 Task: For heading  Tahoma with underline.  font size for heading20,  'Change the font style of data to'Arial.  and font size to 12,  Change the alignment of both headline & data to Align left.  In the sheet  Expense Monitoring Sheet
Action: Mouse moved to (52, 127)
Screenshot: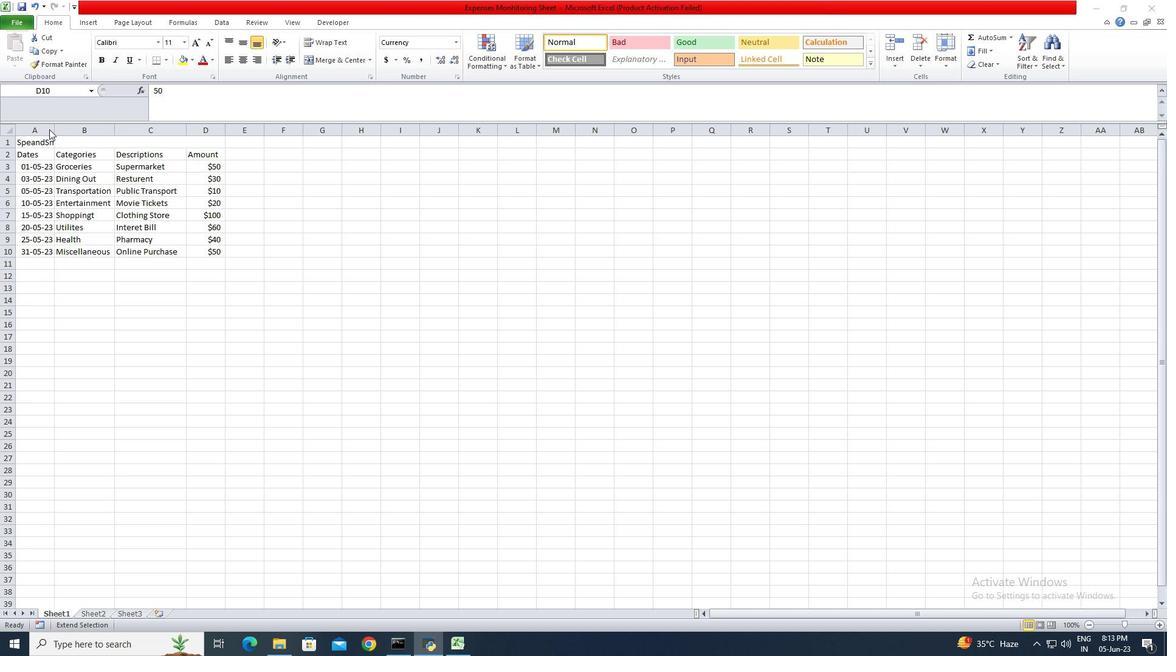
Action: Mouse pressed left at (52, 127)
Screenshot: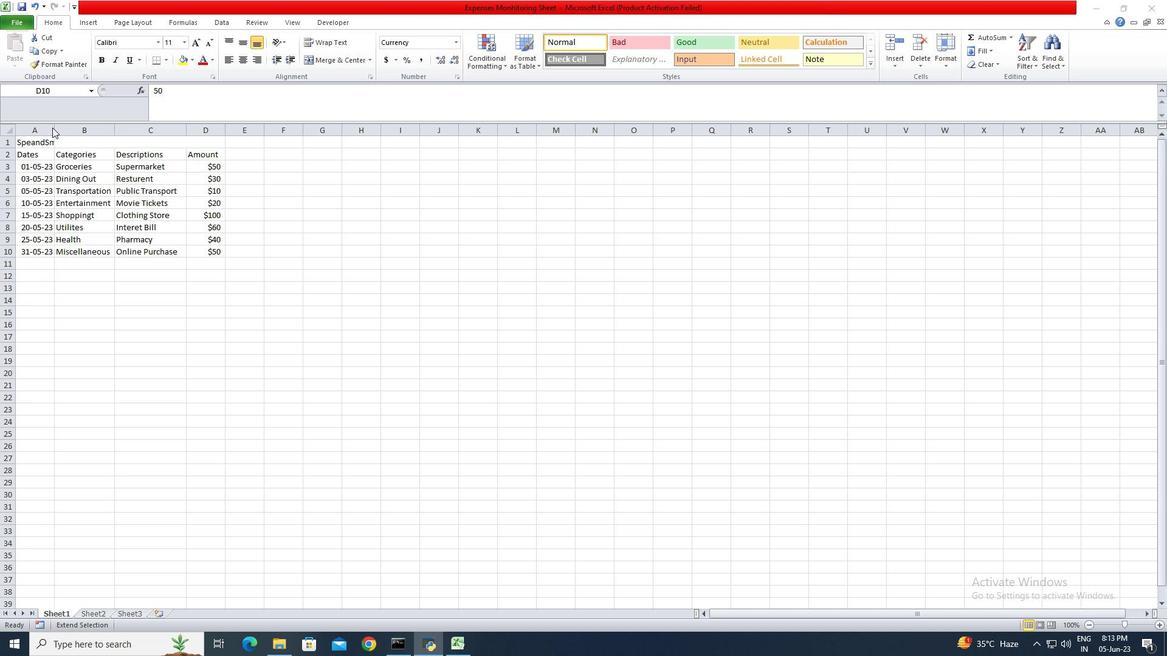 
Action: Mouse pressed left at (52, 127)
Screenshot: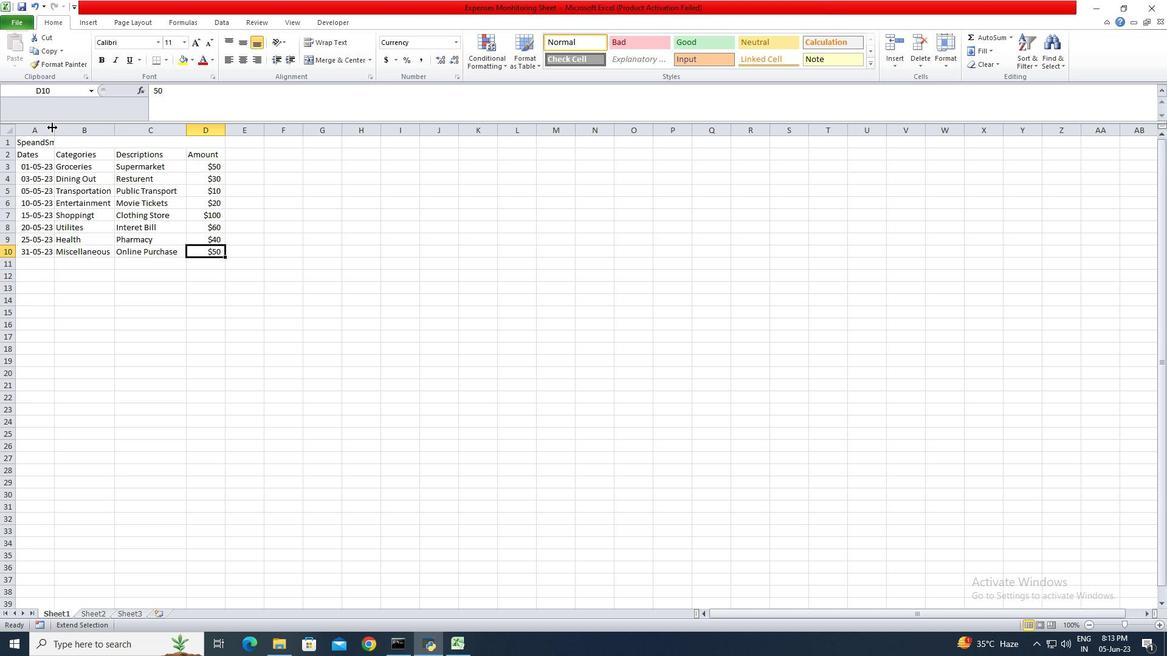 
Action: Mouse moved to (50, 143)
Screenshot: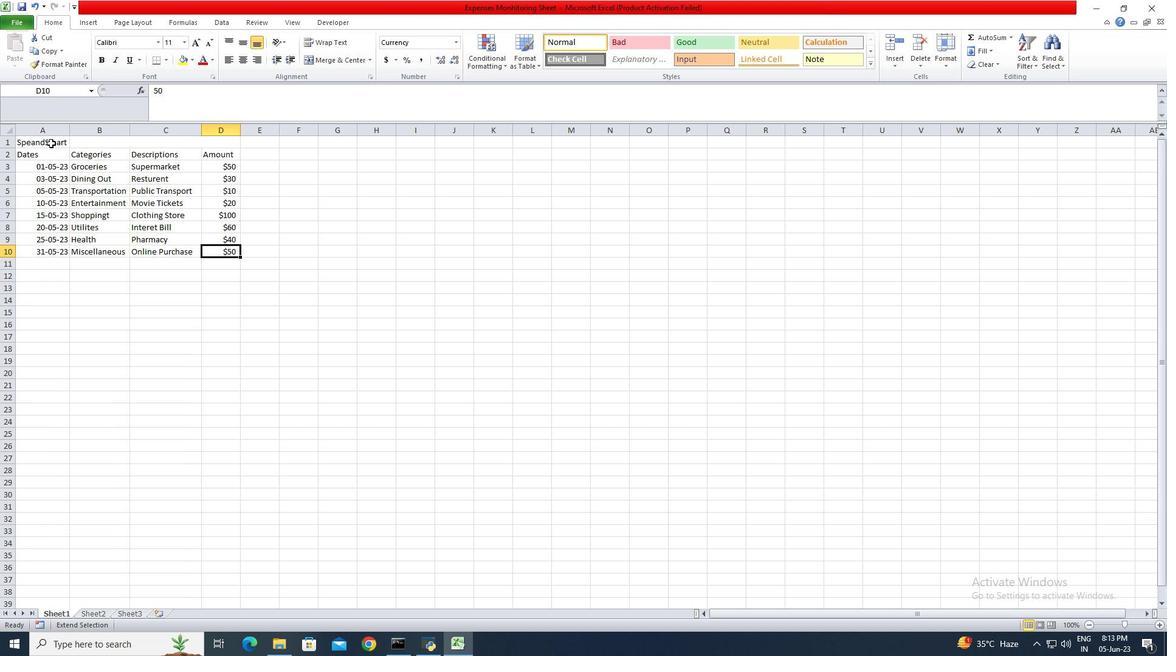 
Action: Mouse pressed left at (50, 143)
Screenshot: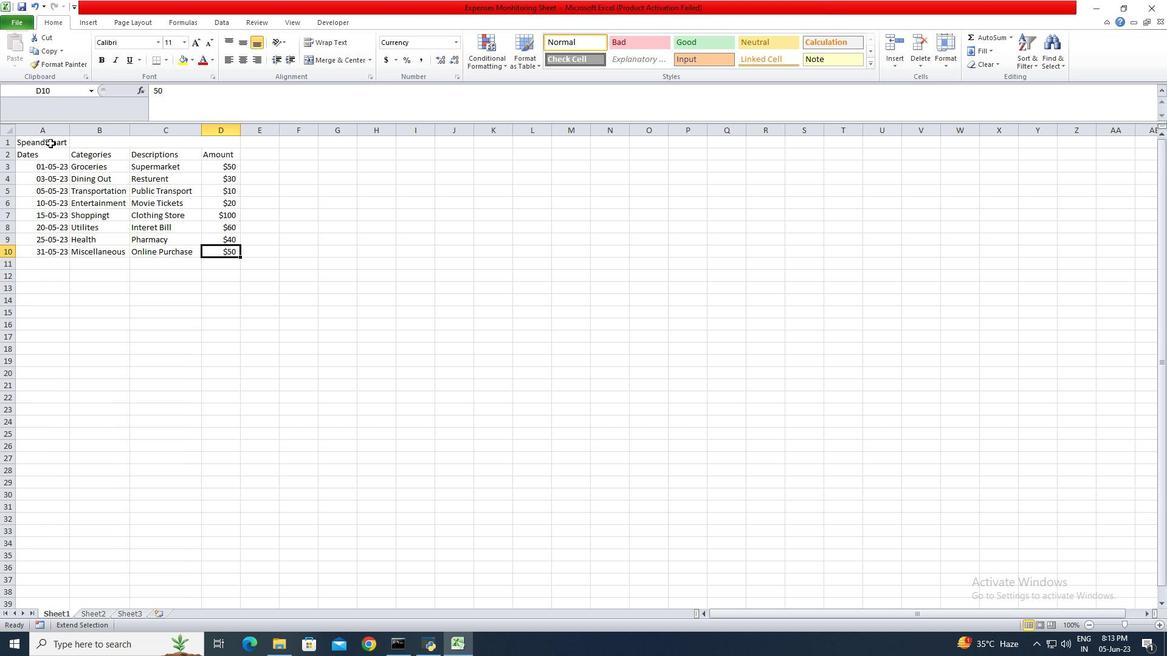 
Action: Mouse moved to (153, 321)
Screenshot: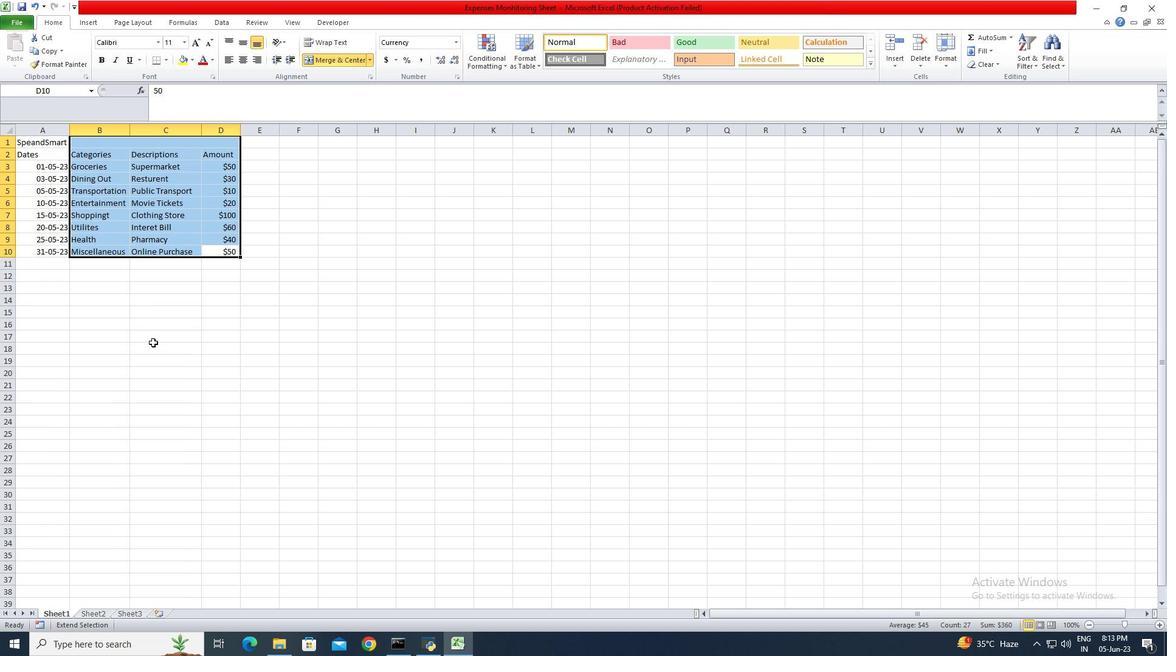 
Action: Mouse pressed left at (157, 360)
Screenshot: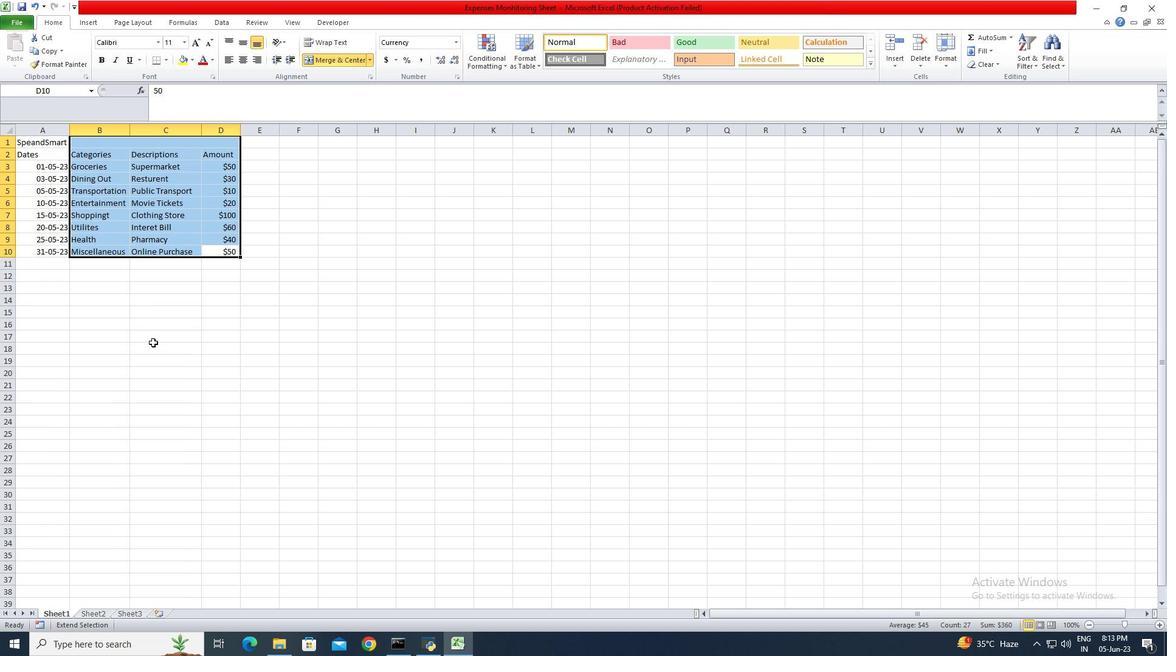 
Action: Mouse moved to (71, 352)
Screenshot: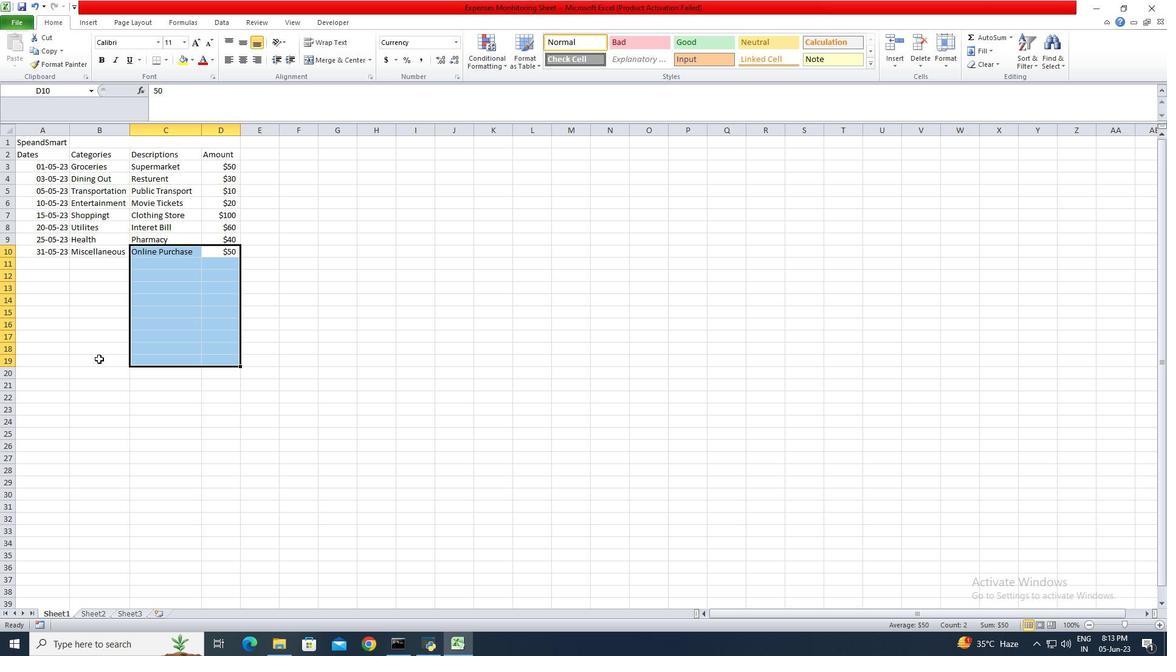 
Action: Mouse pressed left at (71, 352)
Screenshot: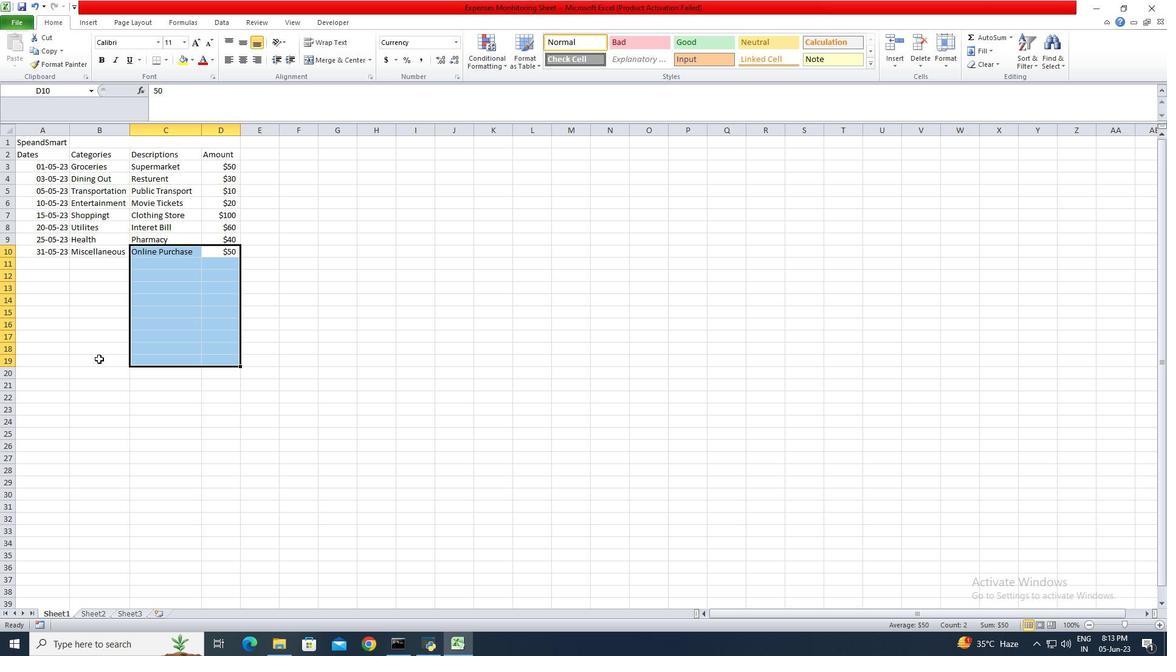 
Action: Mouse moved to (48, 141)
Screenshot: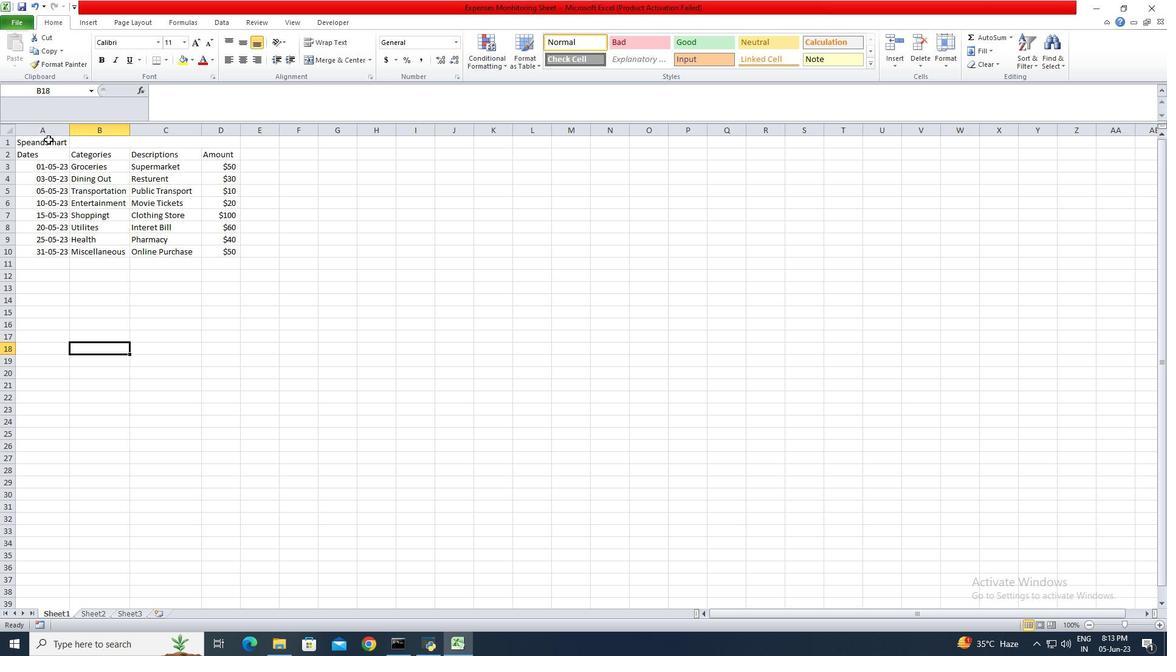 
Action: Mouse pressed left at (48, 141)
Screenshot: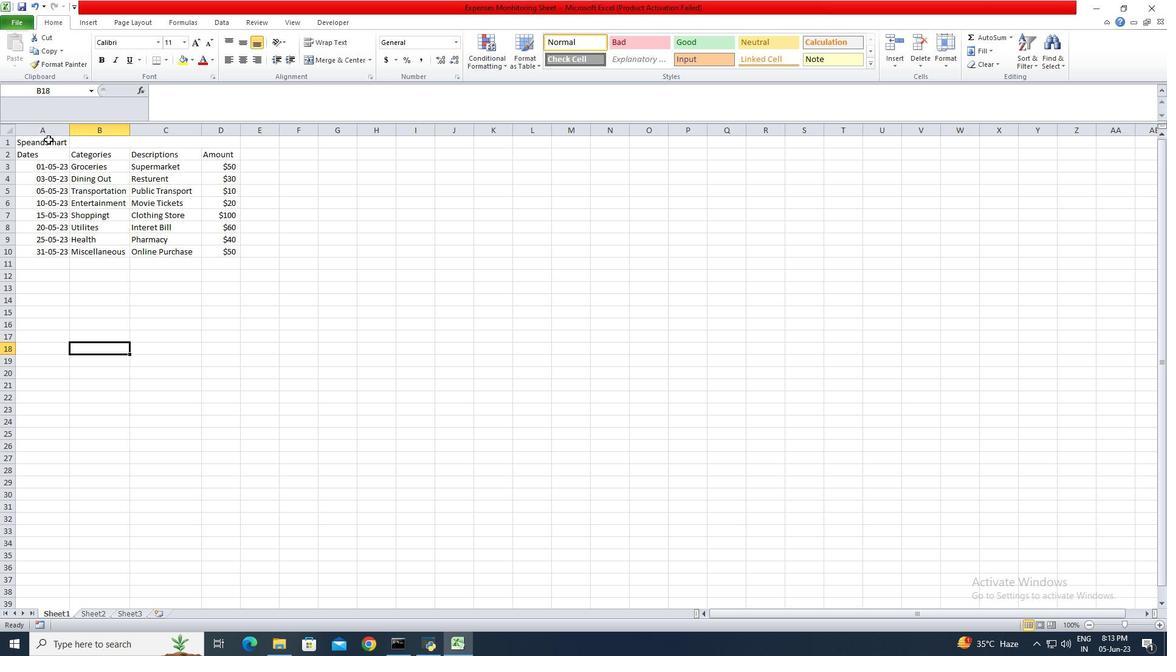 
Action: Mouse moved to (347, 61)
Screenshot: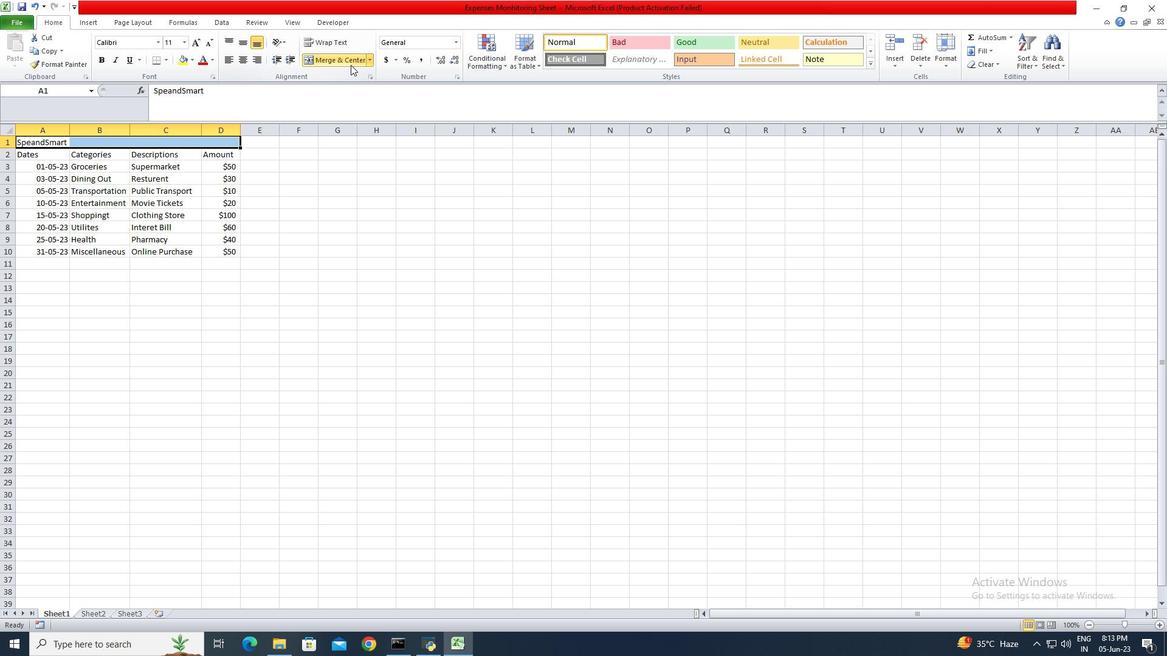 
Action: Mouse pressed left at (347, 61)
Screenshot: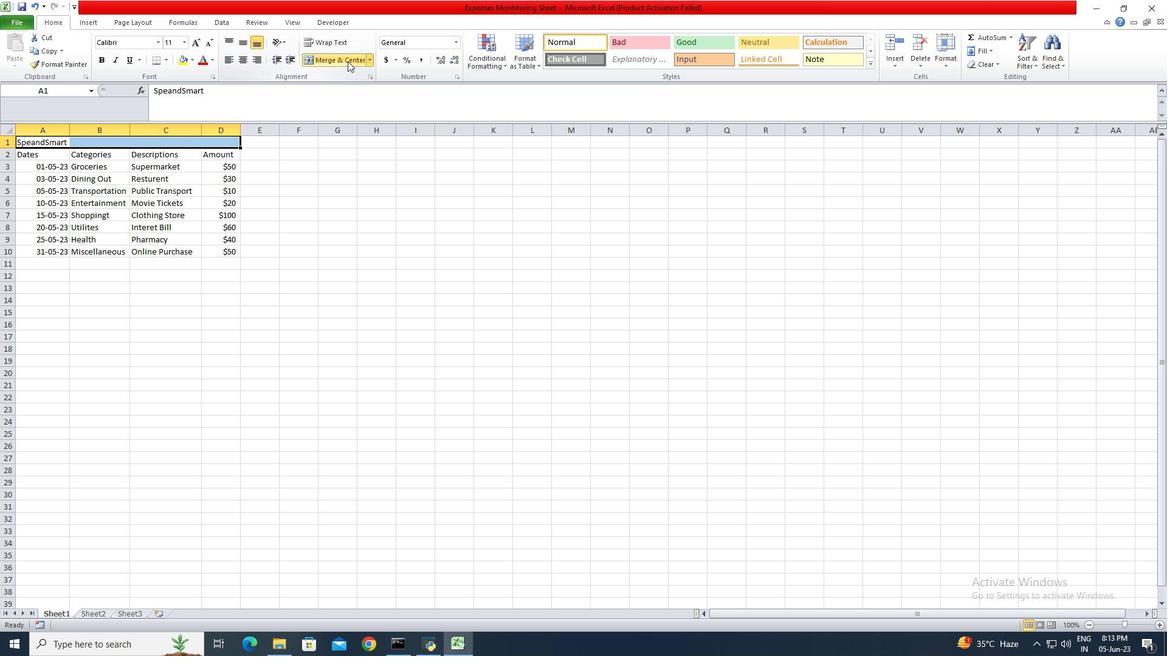 
Action: Mouse moved to (156, 40)
Screenshot: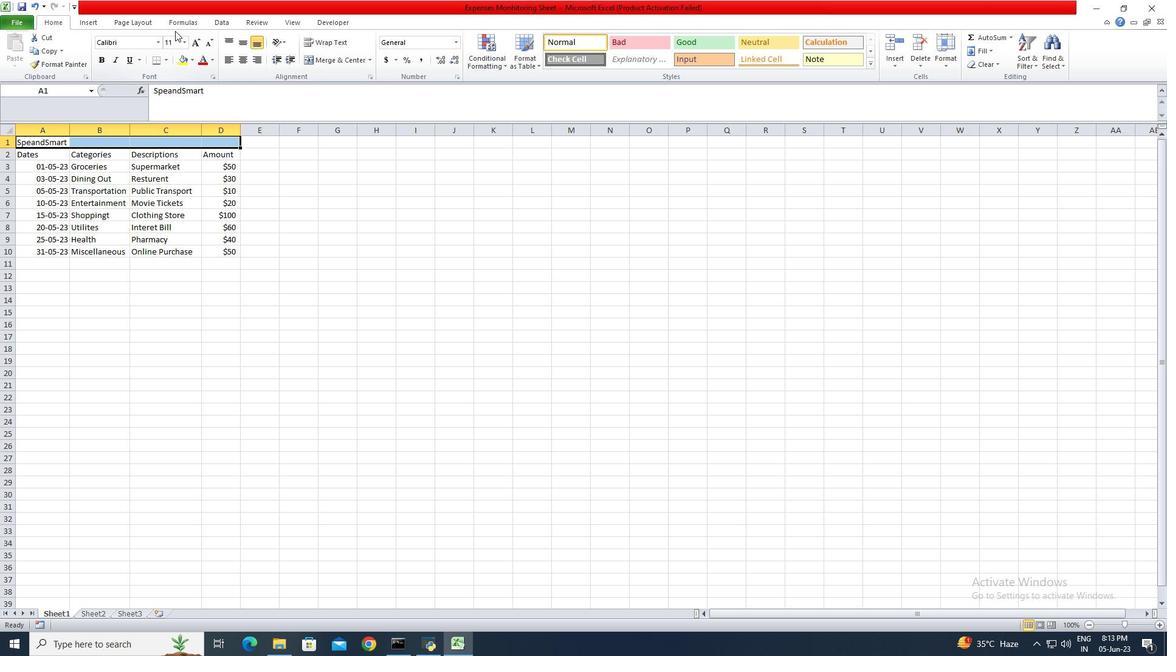 
Action: Mouse pressed left at (156, 40)
Screenshot: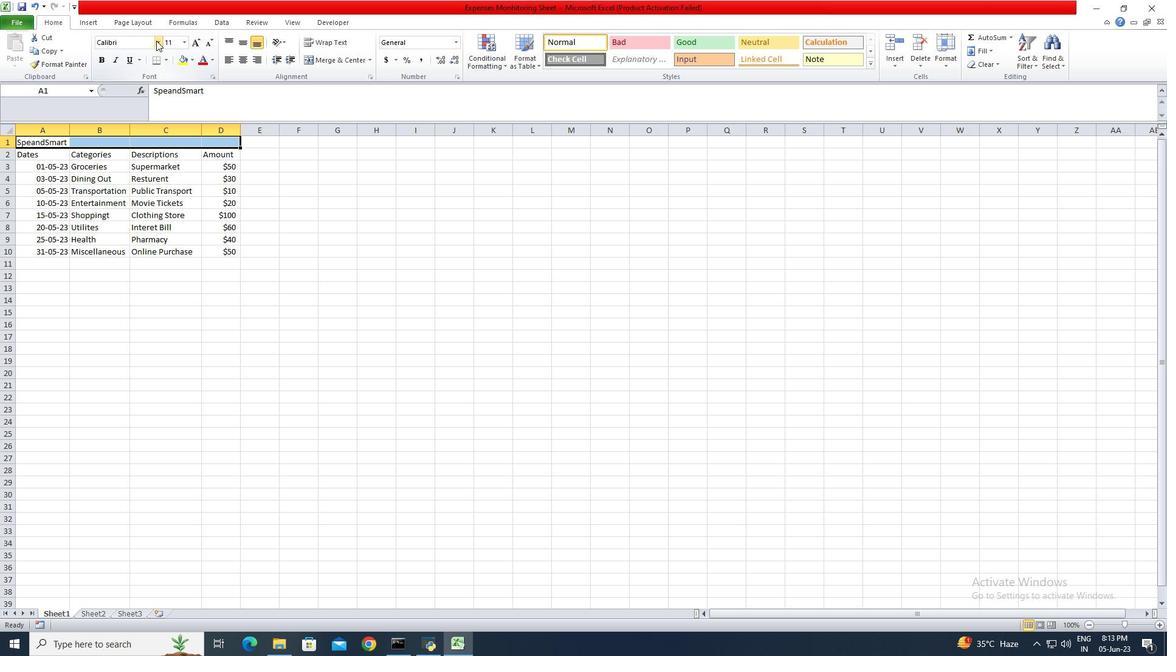 
Action: Mouse moved to (258, 91)
Screenshot: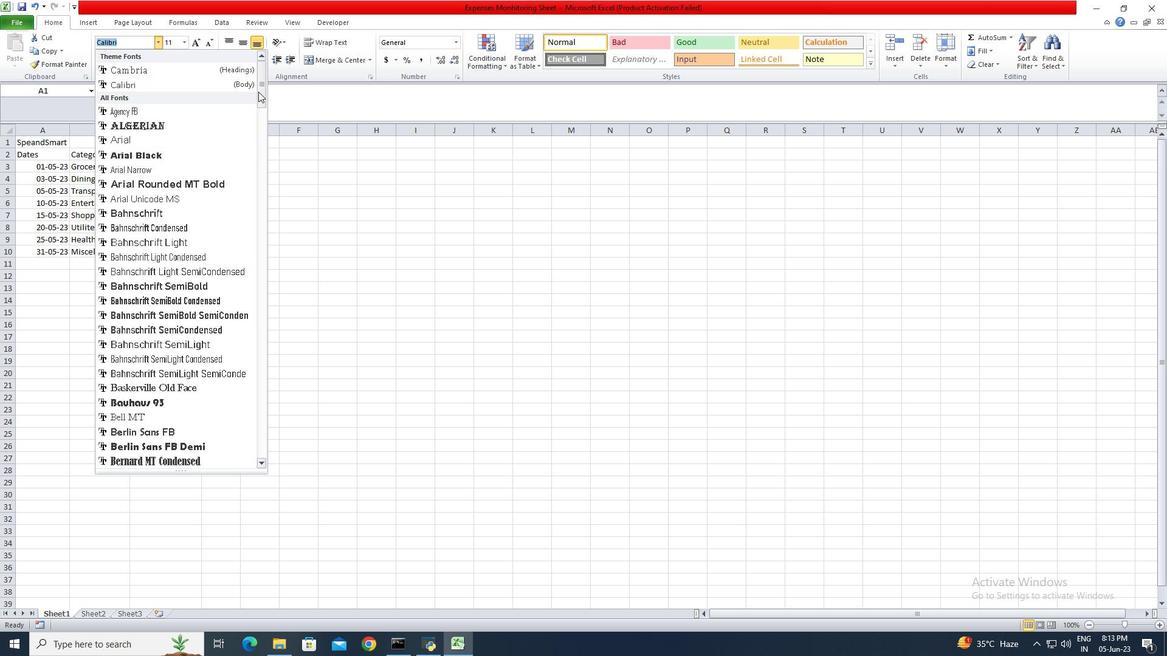 
Action: Mouse pressed left at (258, 91)
Screenshot: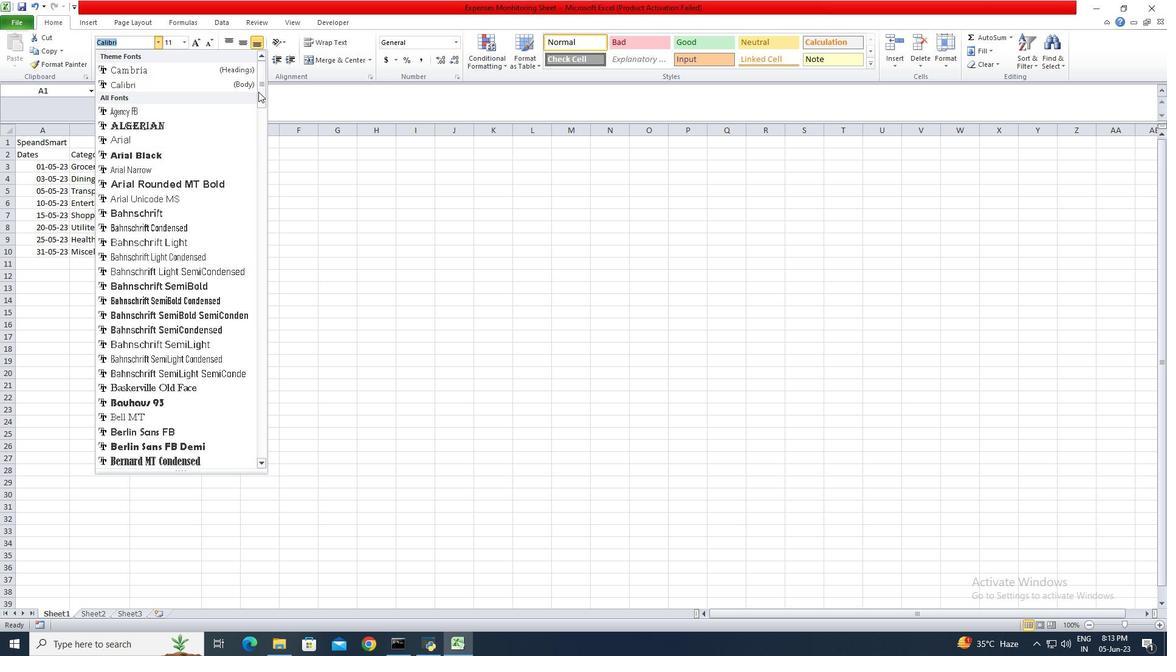 
Action: Mouse moved to (130, 203)
Screenshot: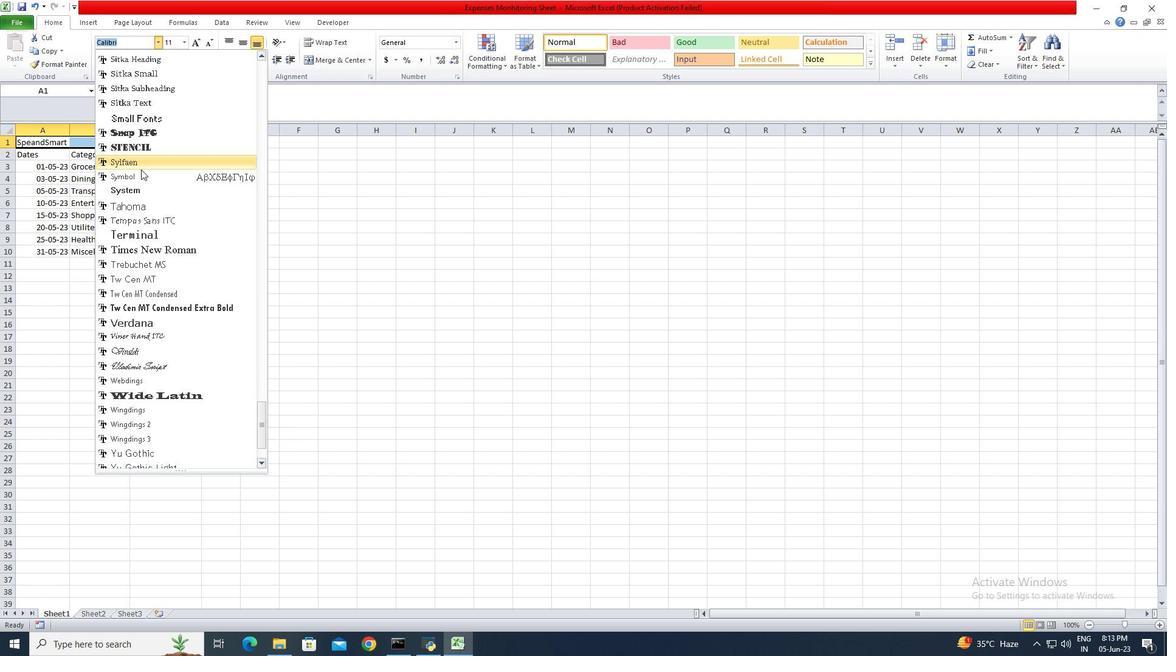 
Action: Mouse pressed left at (130, 203)
Screenshot: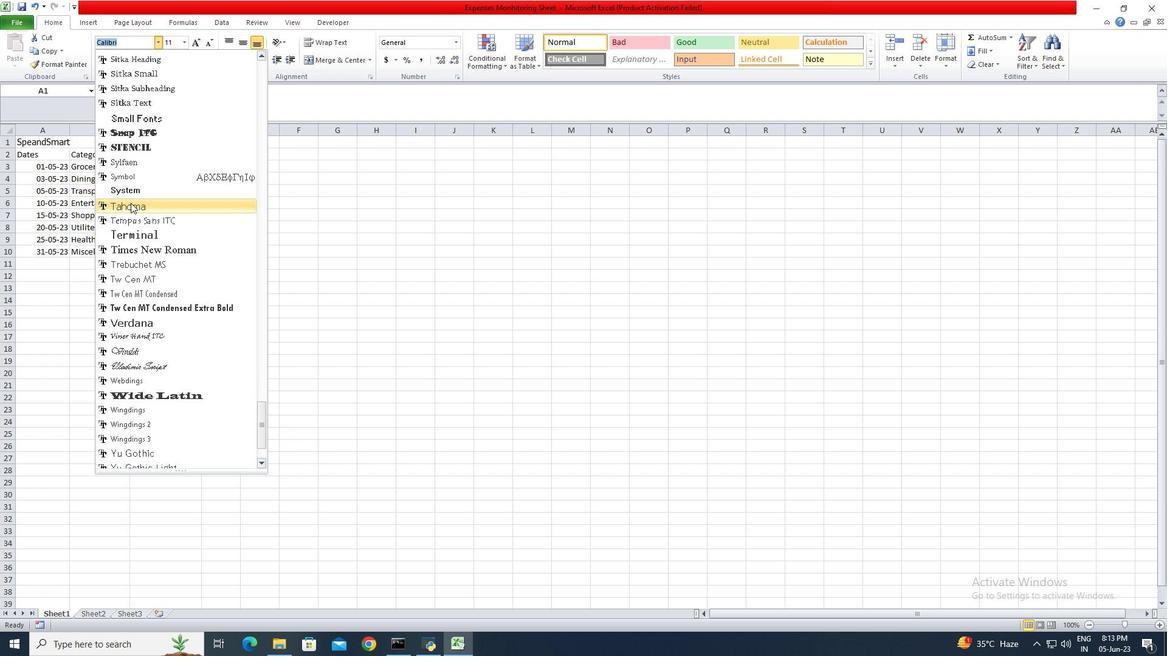 
Action: Mouse moved to (136, 59)
Screenshot: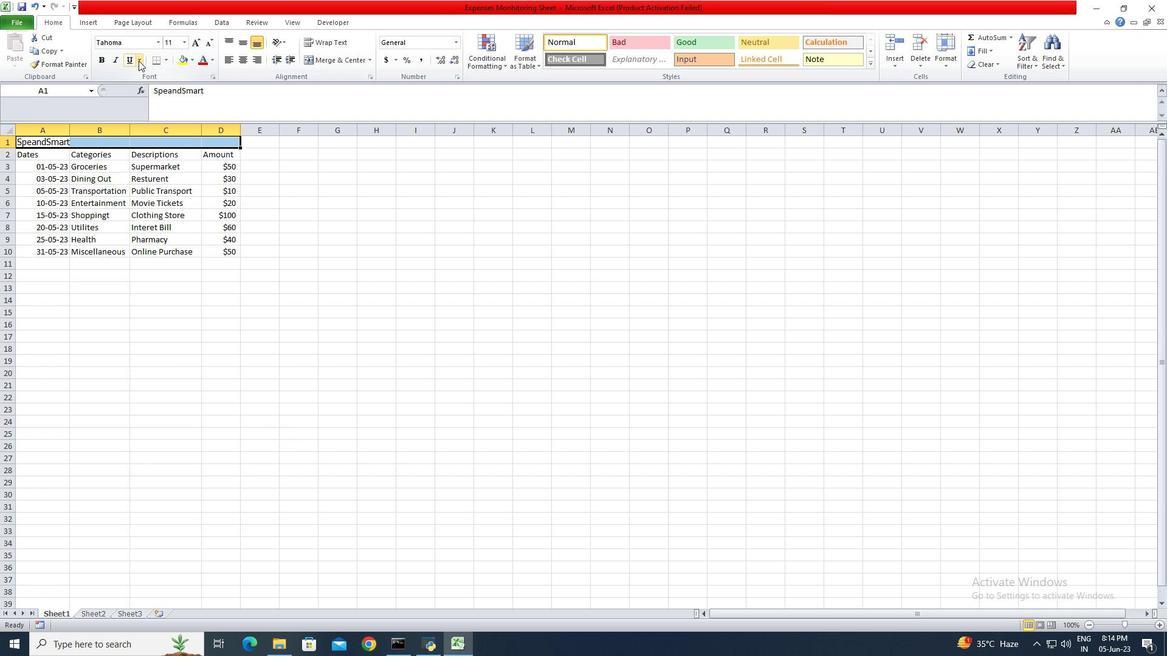 
Action: Mouse pressed left at (136, 59)
Screenshot: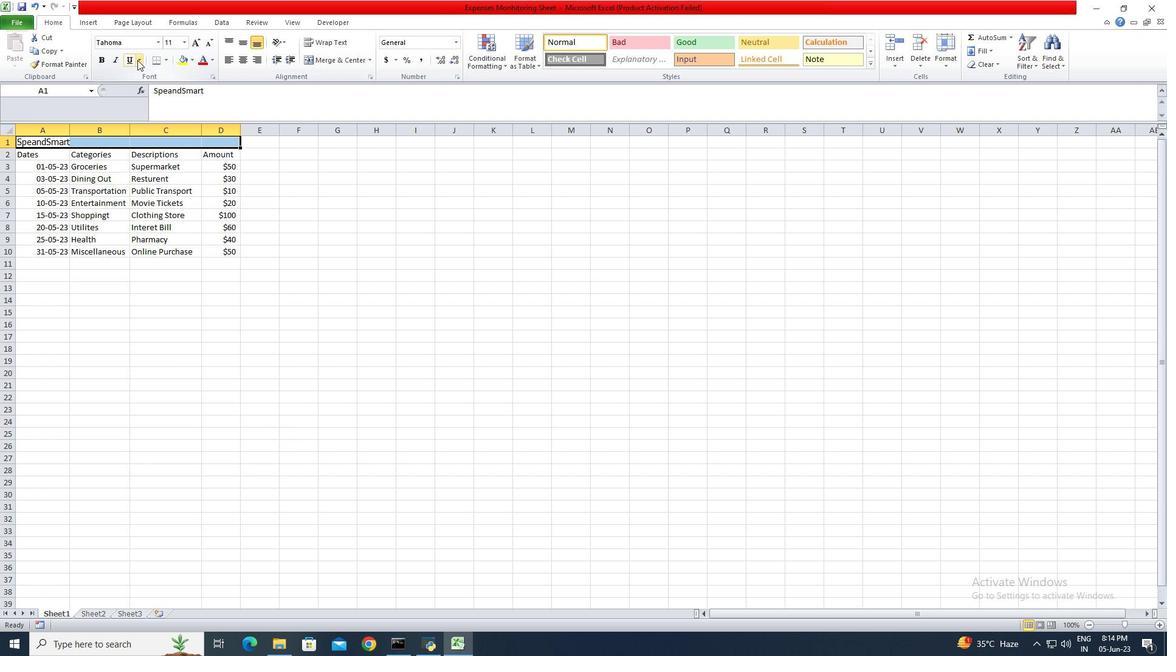 
Action: Mouse moved to (181, 40)
Screenshot: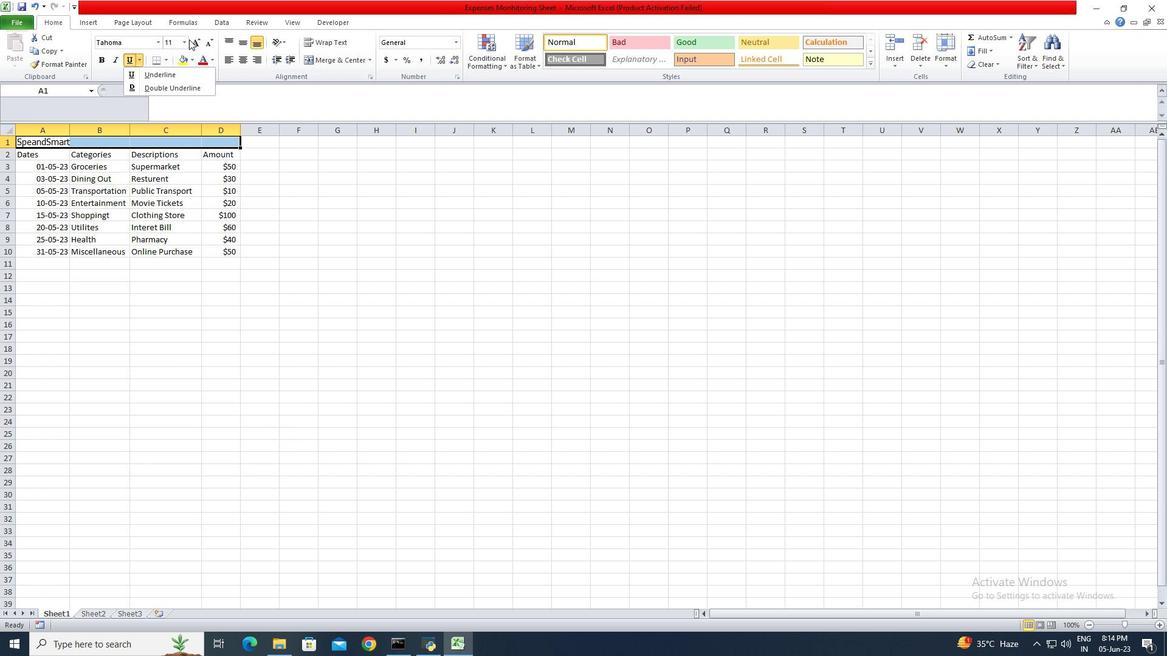 
Action: Mouse pressed left at (181, 40)
Screenshot: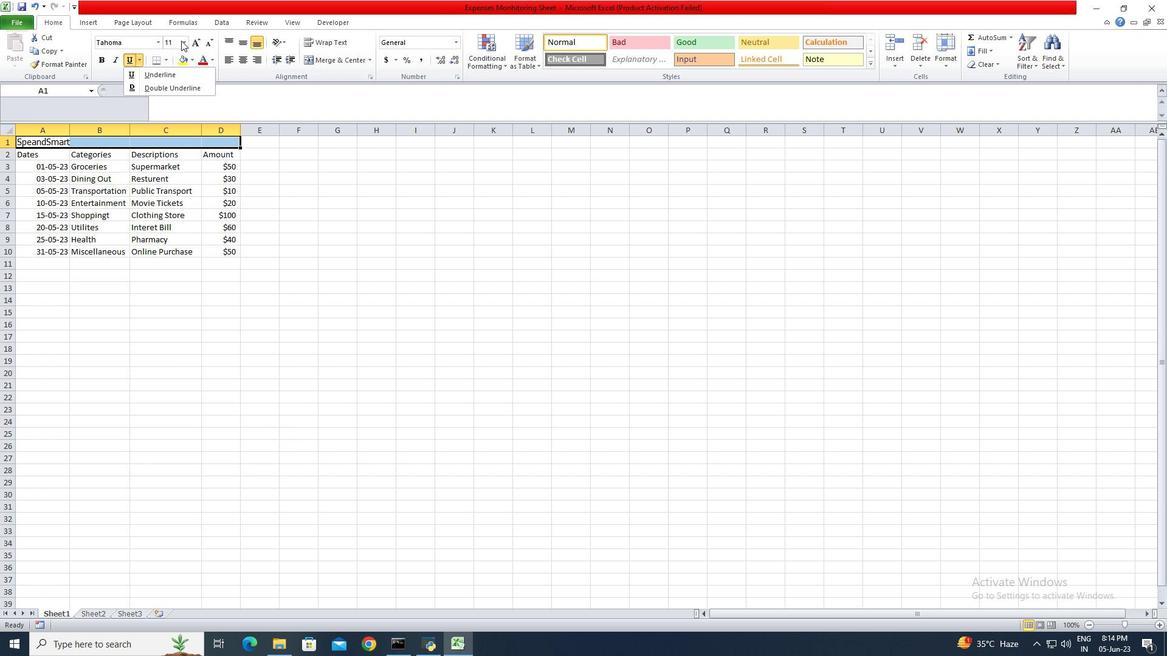 
Action: Mouse moved to (170, 139)
Screenshot: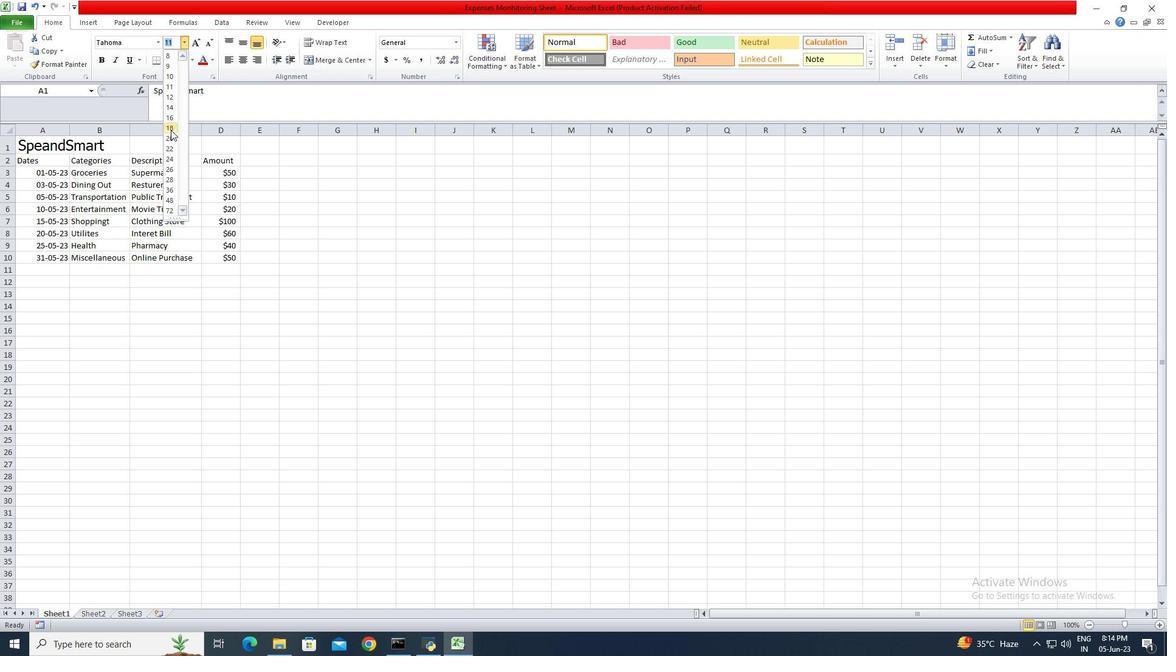 
Action: Mouse pressed left at (170, 139)
Screenshot: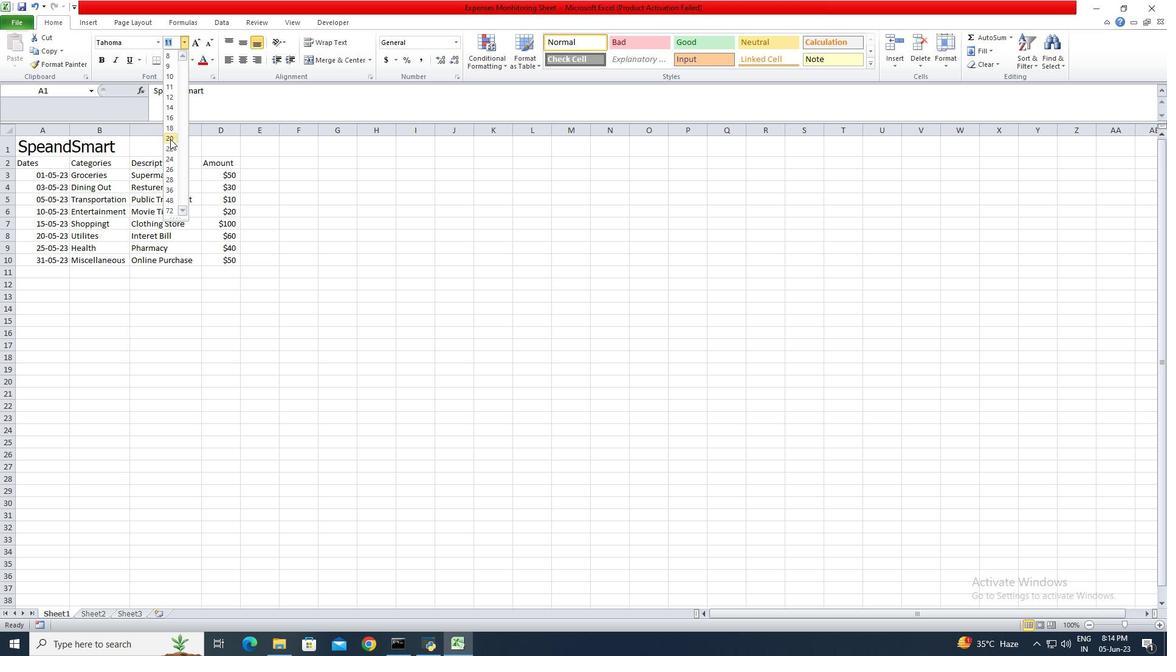 
Action: Mouse moved to (35, 164)
Screenshot: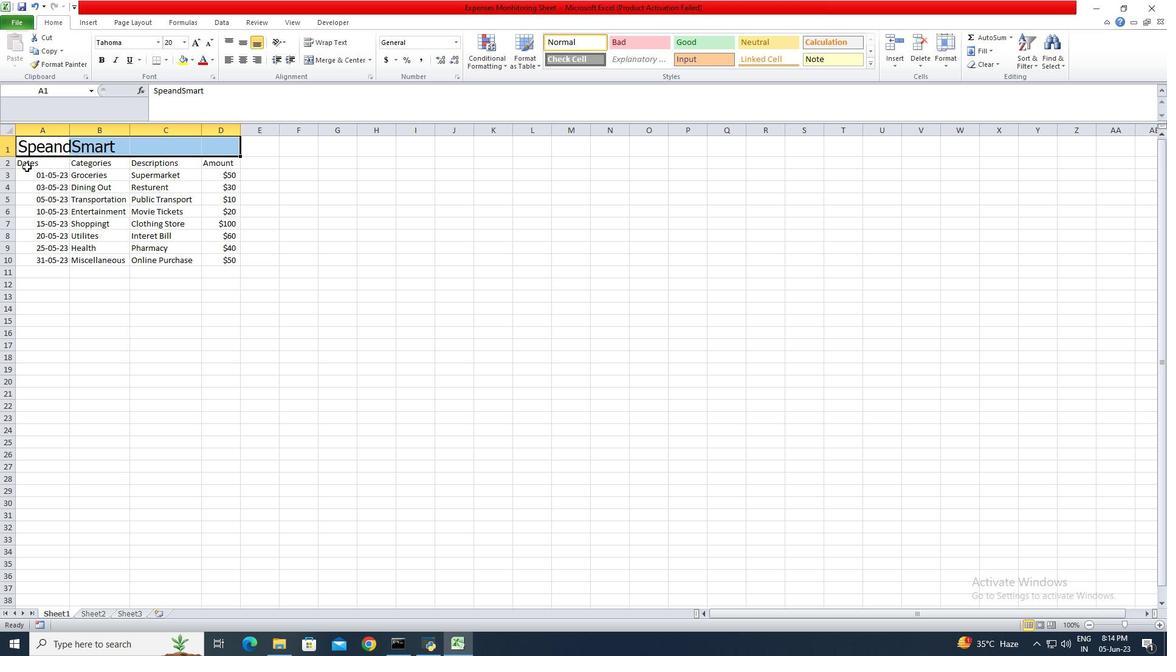 
Action: Mouse pressed left at (35, 164)
Screenshot: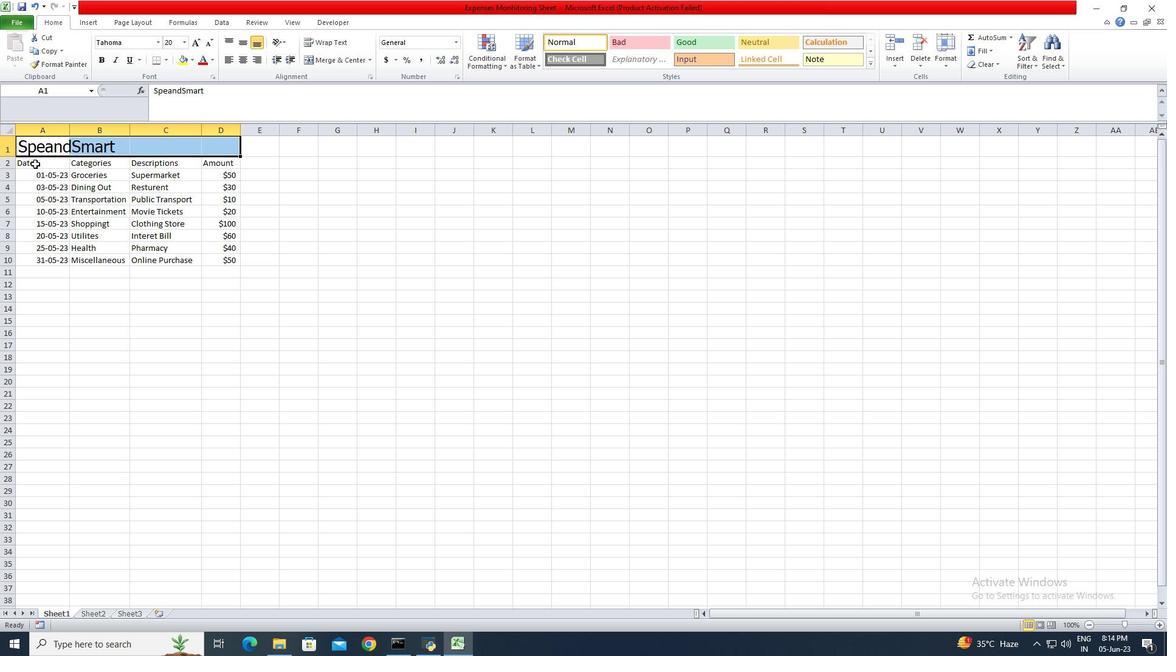 
Action: Mouse moved to (161, 40)
Screenshot: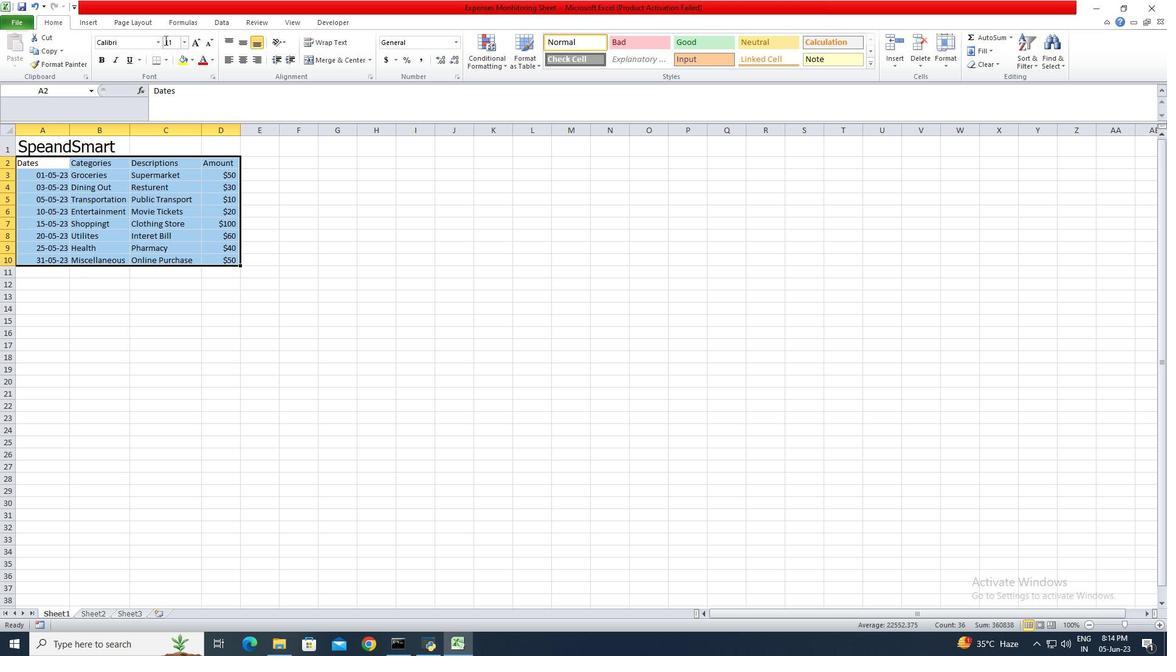 
Action: Mouse pressed left at (161, 40)
Screenshot: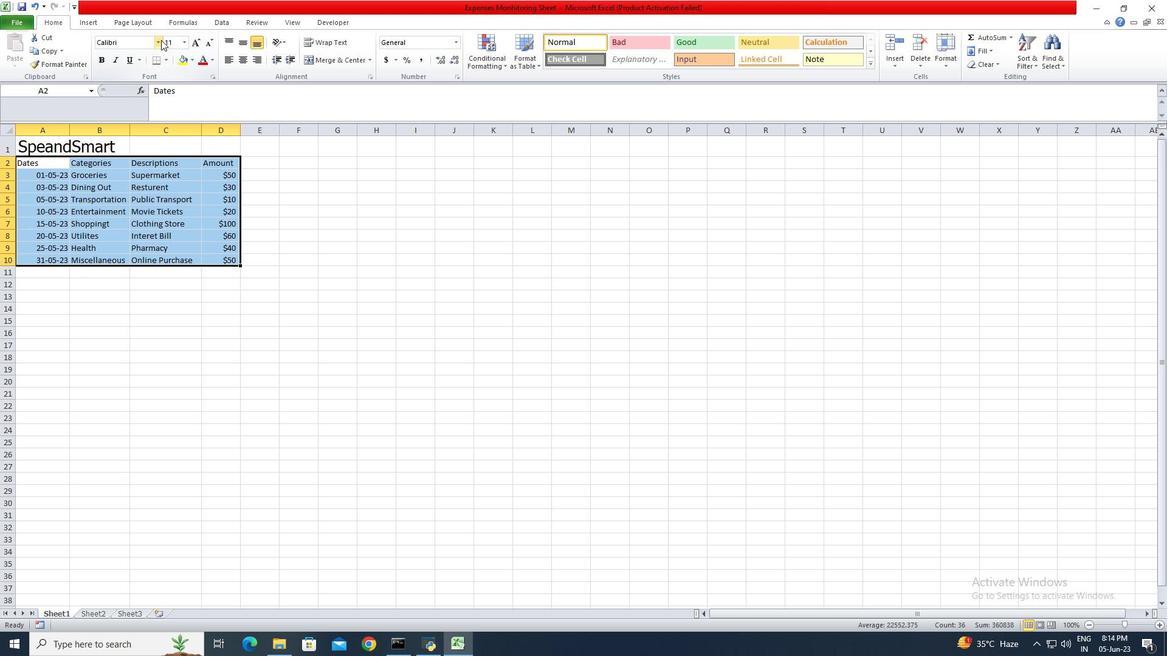 
Action: Mouse moved to (161, 136)
Screenshot: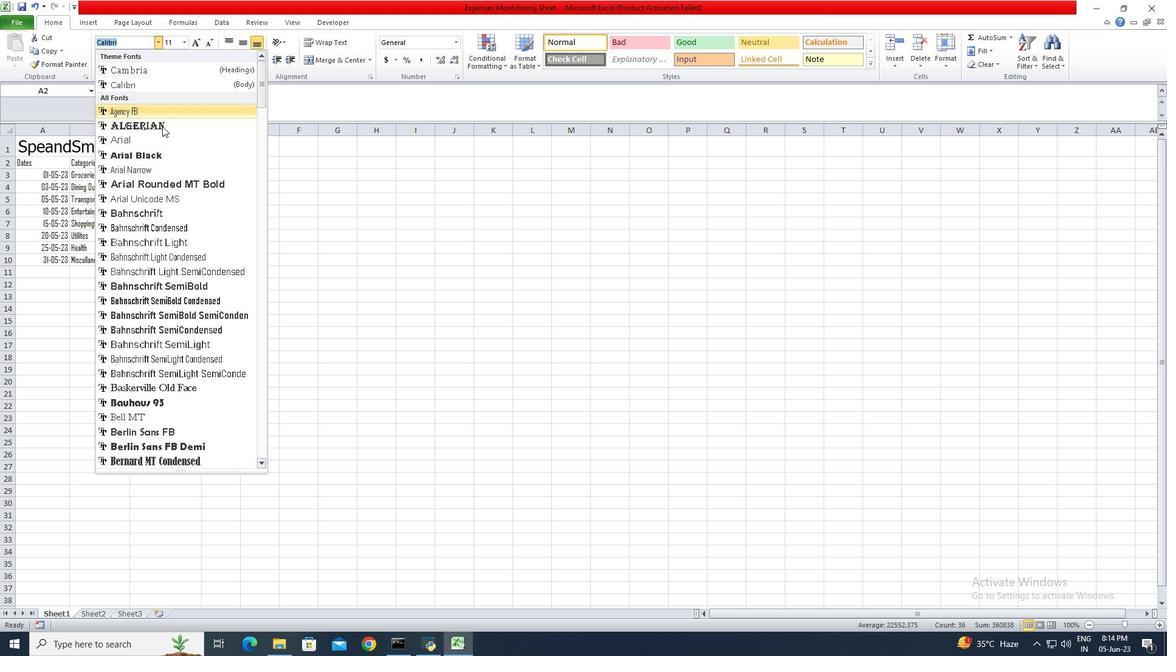
Action: Mouse pressed left at (161, 136)
Screenshot: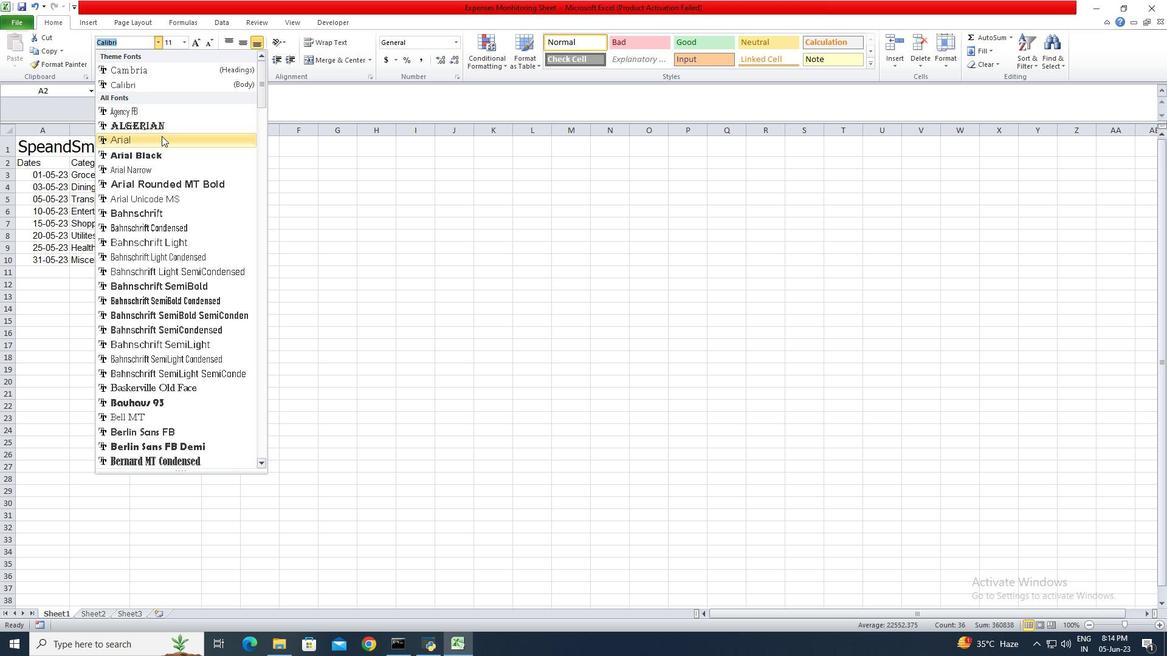 
Action: Mouse moved to (184, 40)
Screenshot: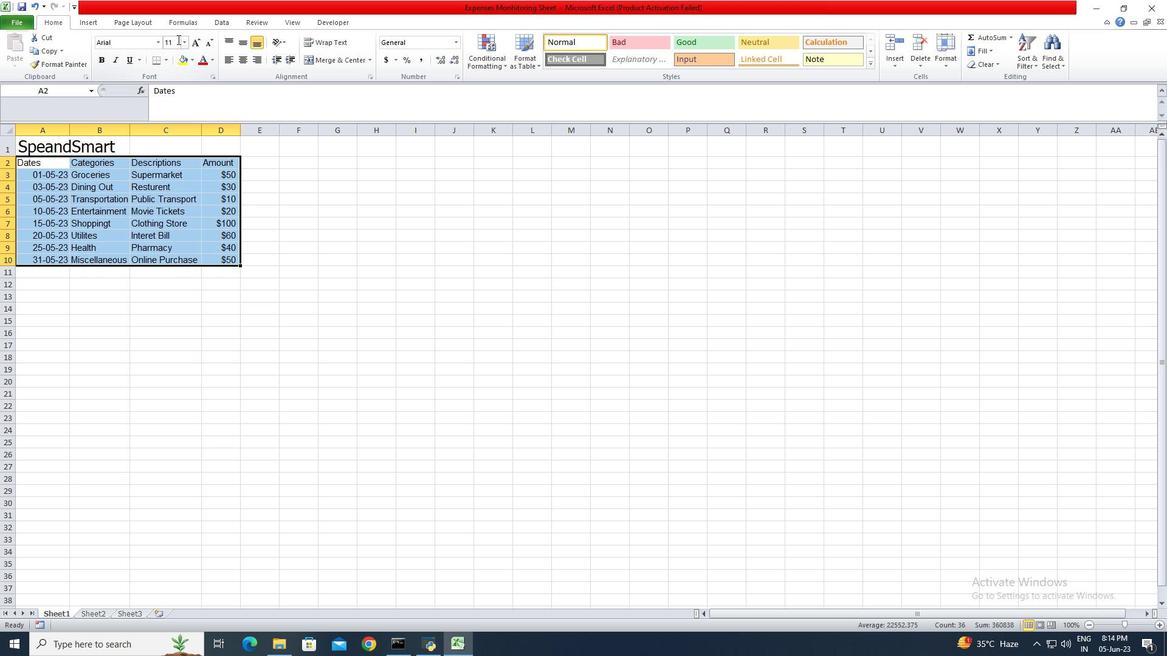 
Action: Mouse pressed left at (184, 40)
Screenshot: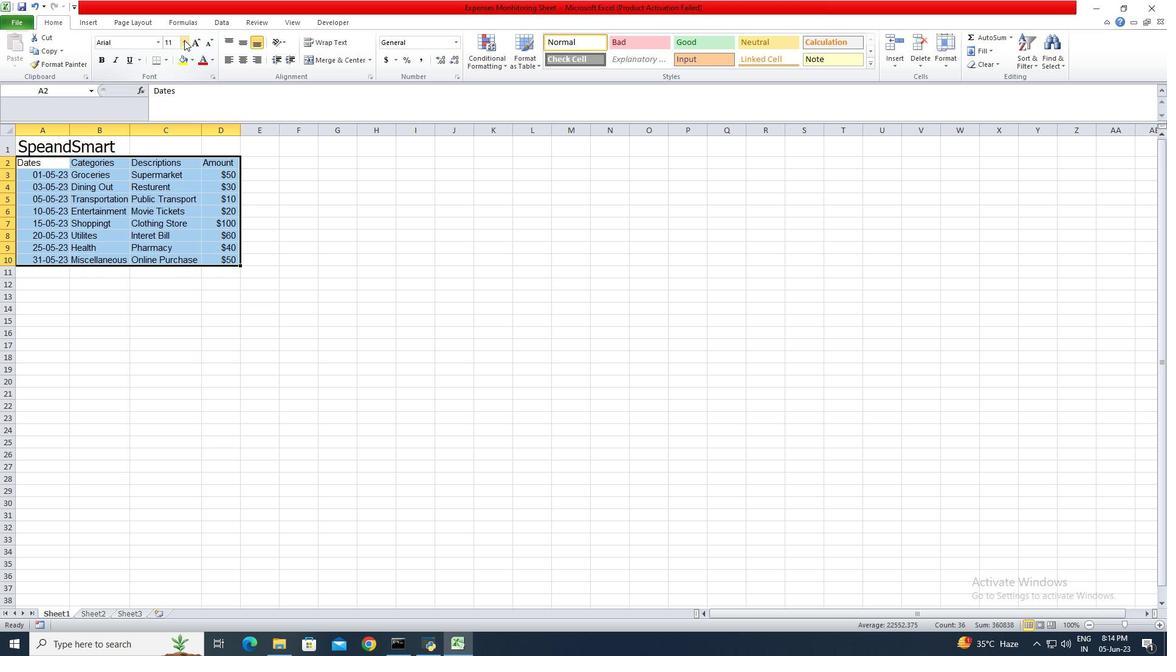 
Action: Mouse moved to (170, 96)
Screenshot: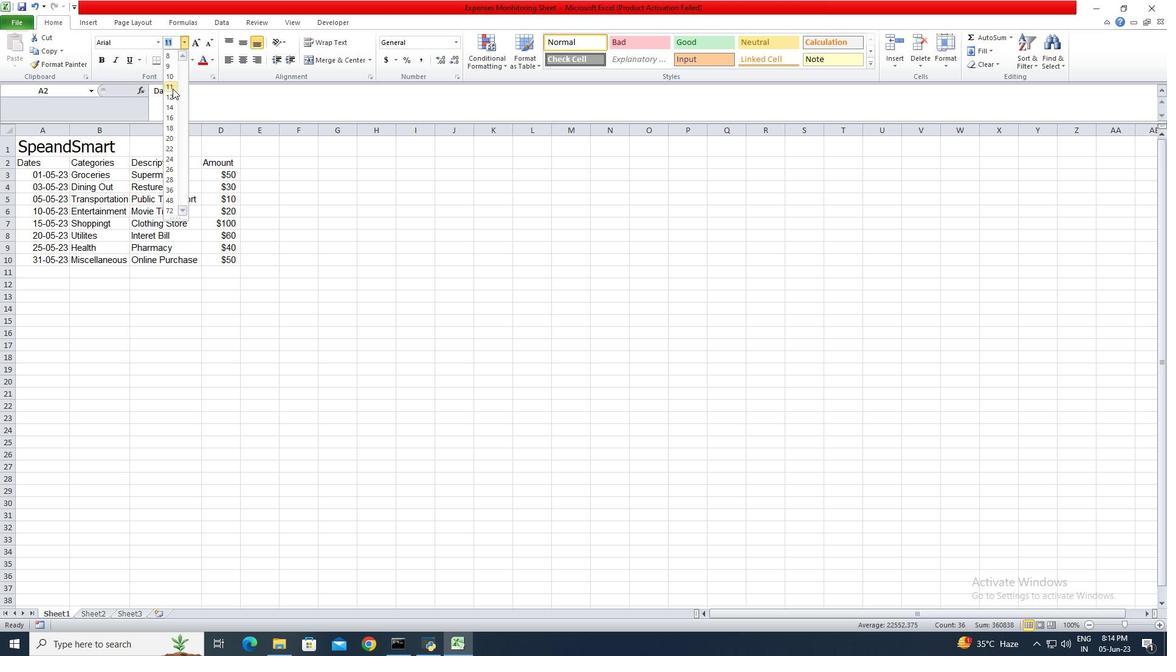 
Action: Mouse pressed left at (170, 96)
Screenshot: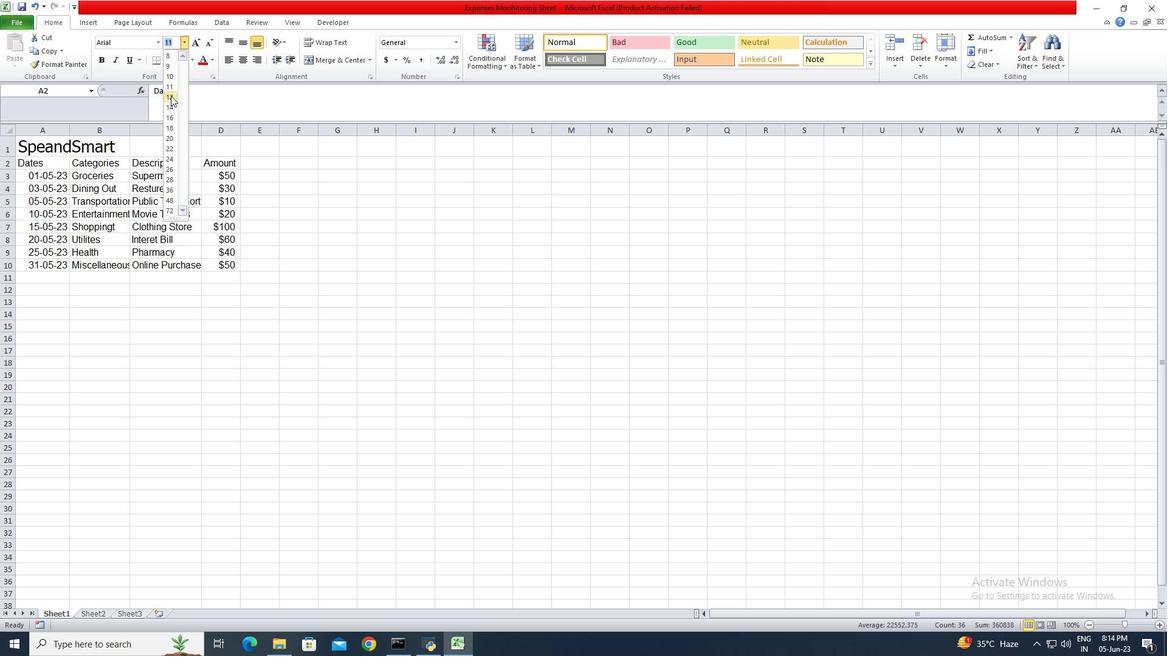 
Action: Mouse moved to (55, 139)
Screenshot: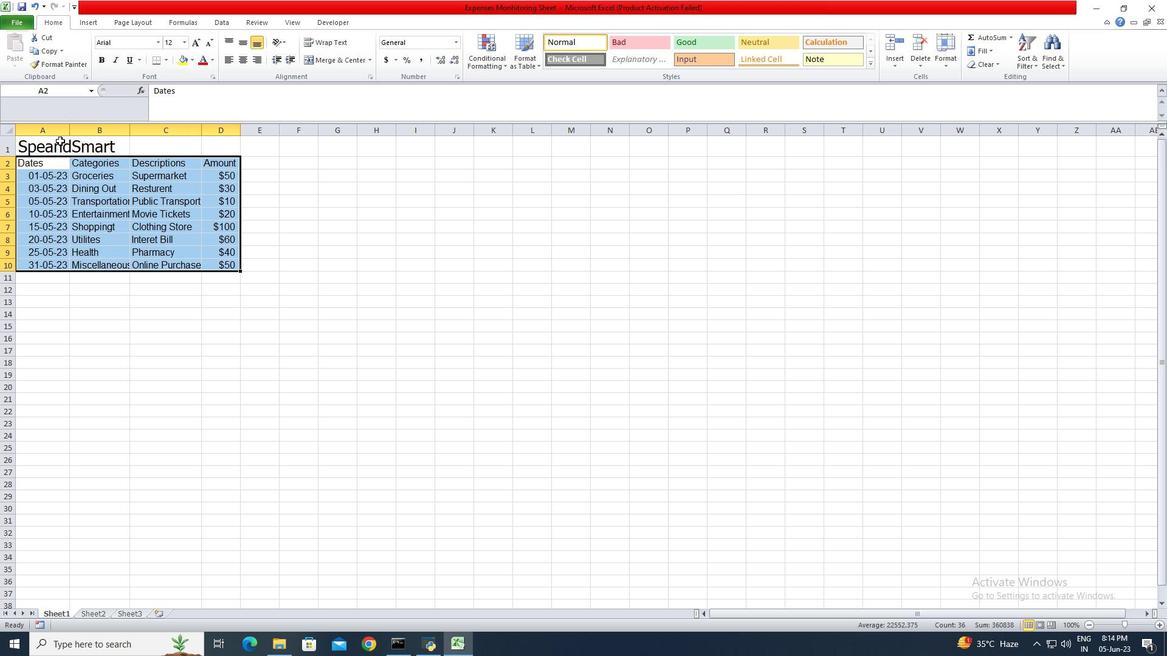 
Action: Mouse pressed left at (55, 139)
Screenshot: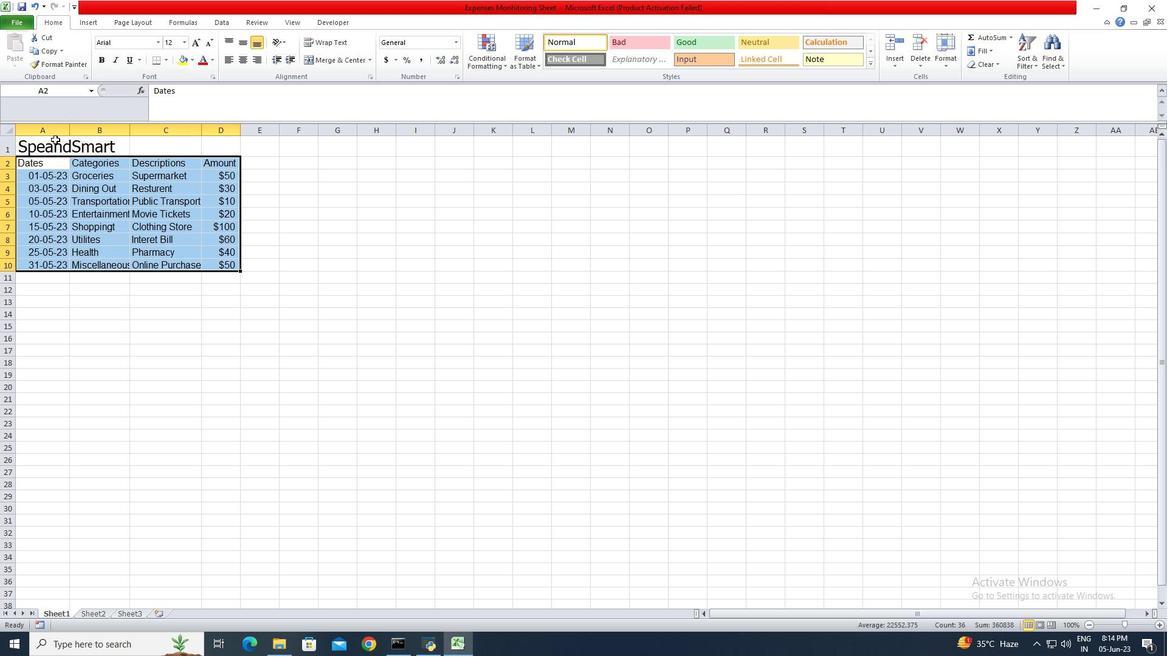 
Action: Mouse moved to (347, 55)
Screenshot: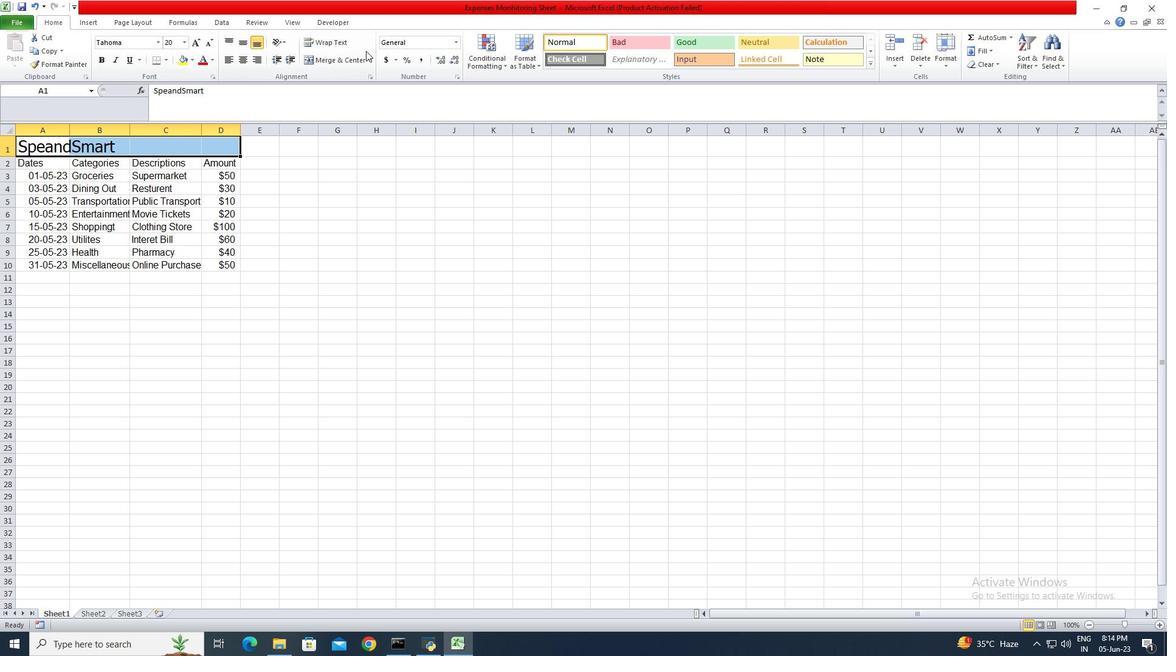 
Action: Mouse pressed left at (347, 55)
Screenshot: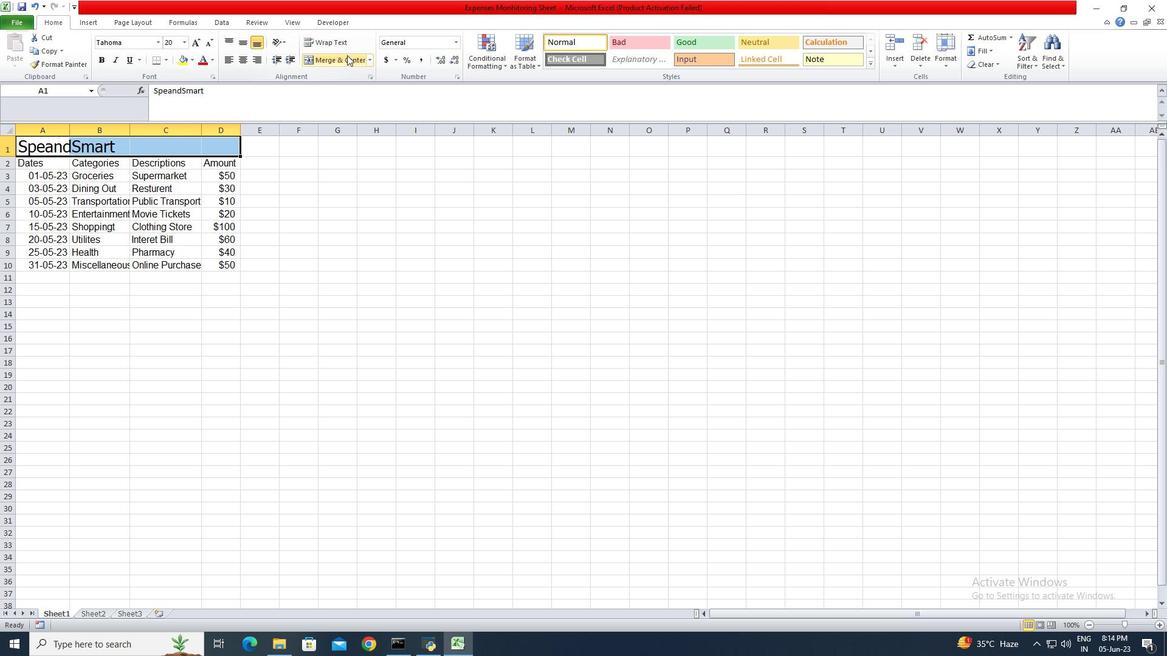 
Action: Mouse moved to (69, 128)
Screenshot: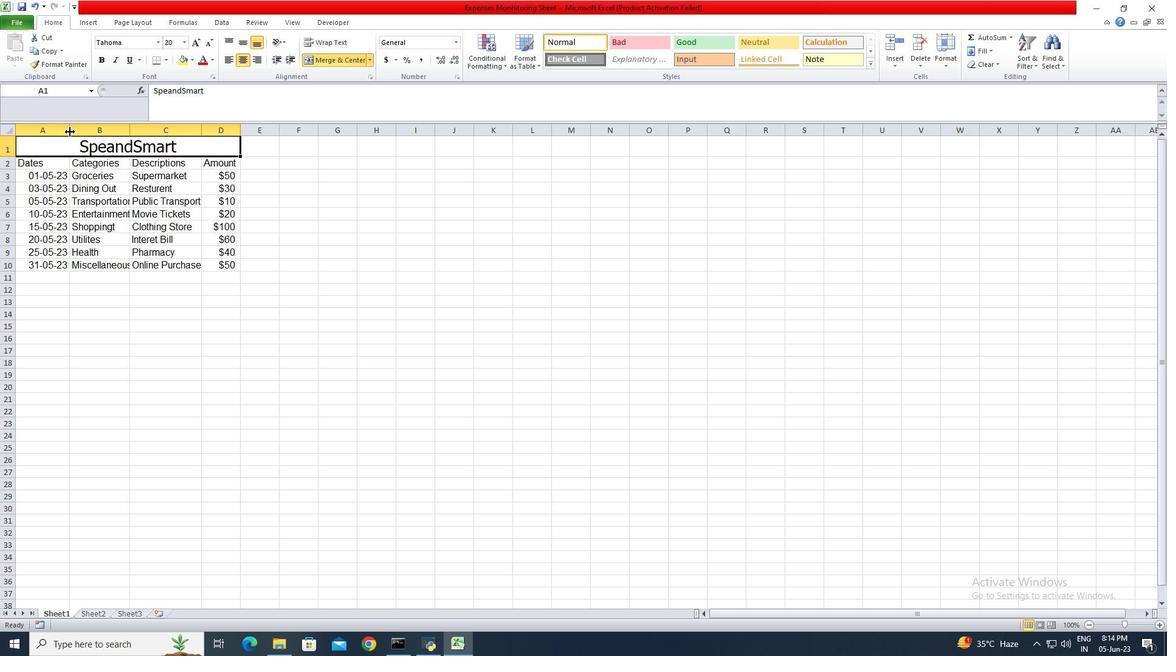 
Action: Mouse pressed left at (69, 128)
Screenshot: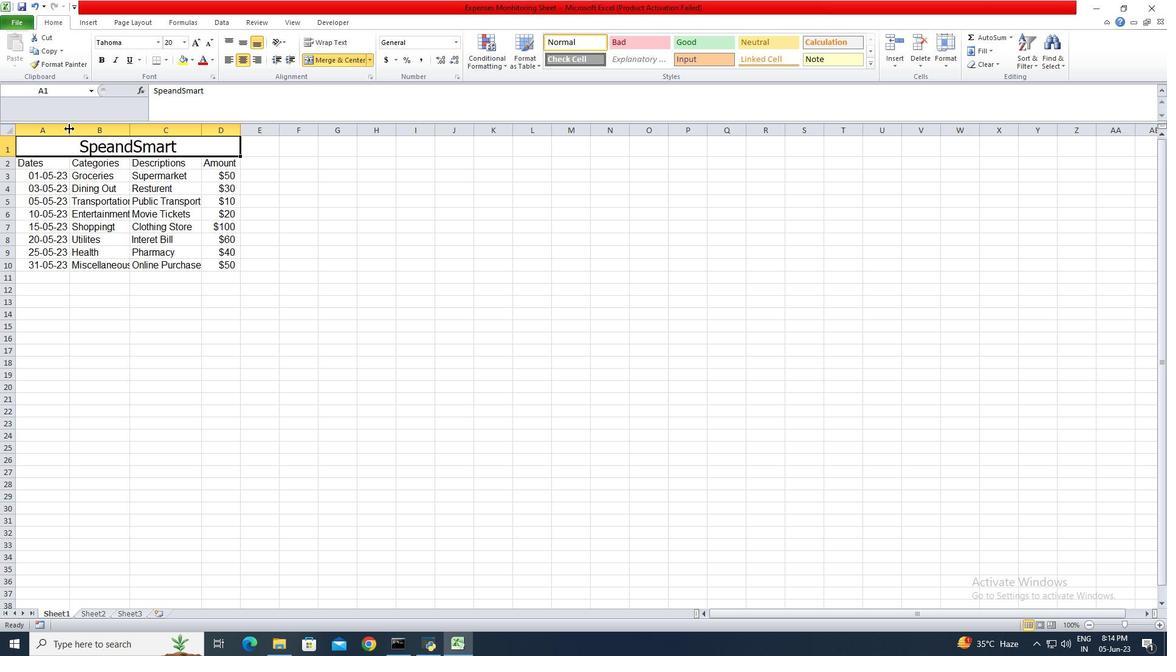
Action: Mouse pressed left at (69, 128)
Screenshot: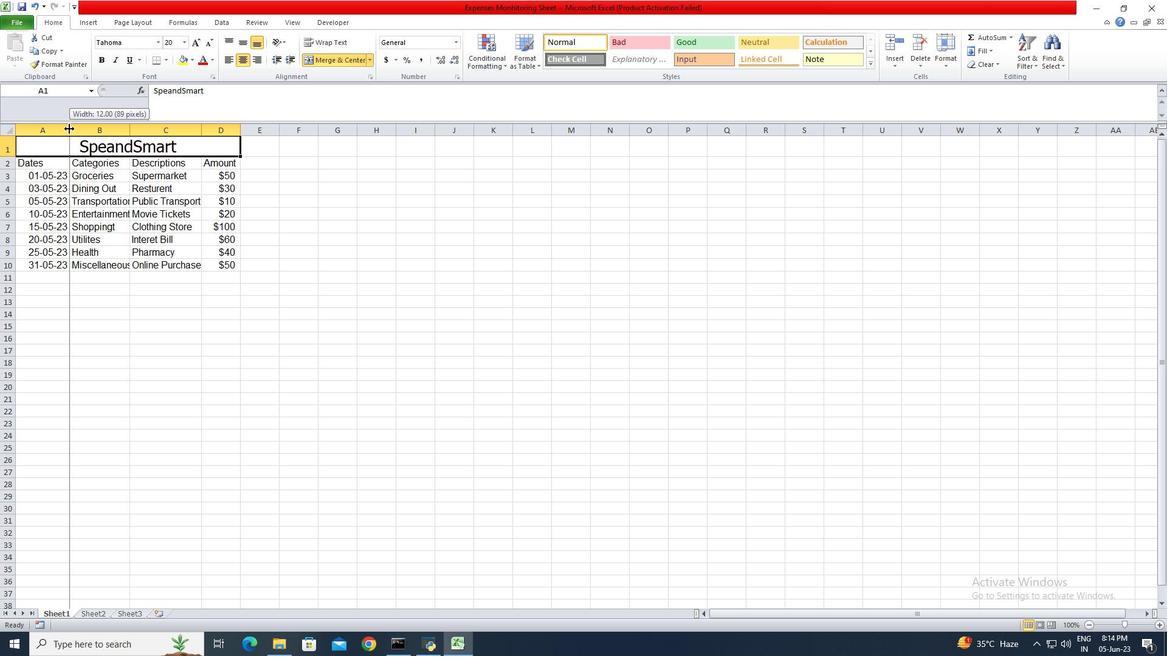 
Action: Mouse moved to (121, 131)
Screenshot: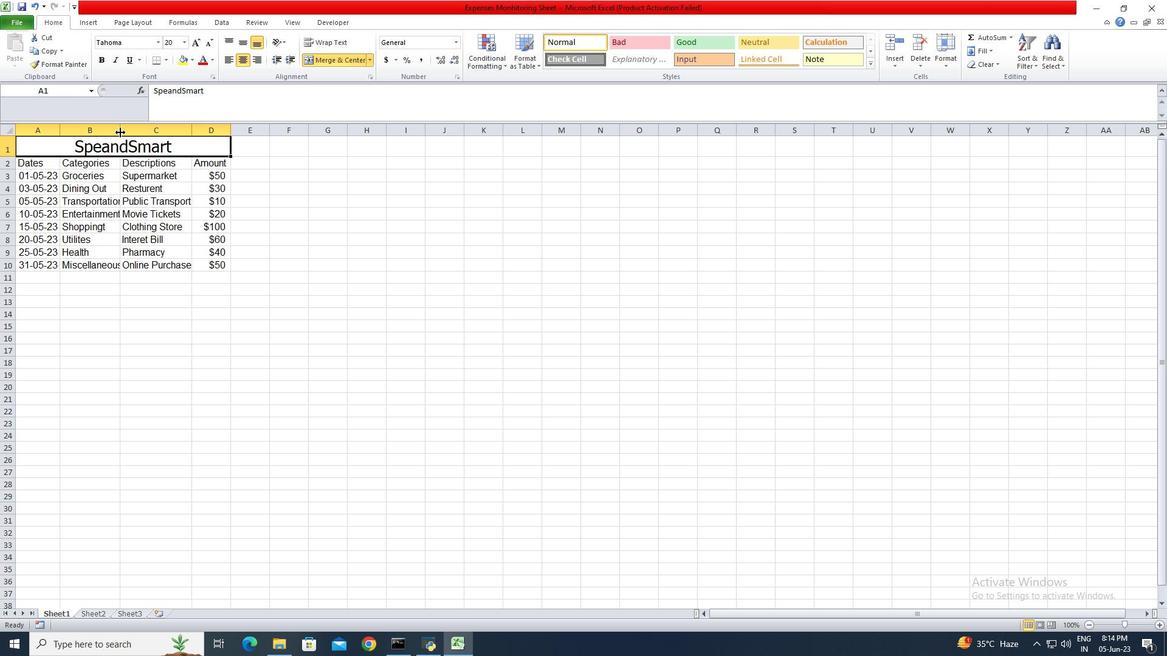 
Action: Mouse pressed left at (121, 131)
Screenshot: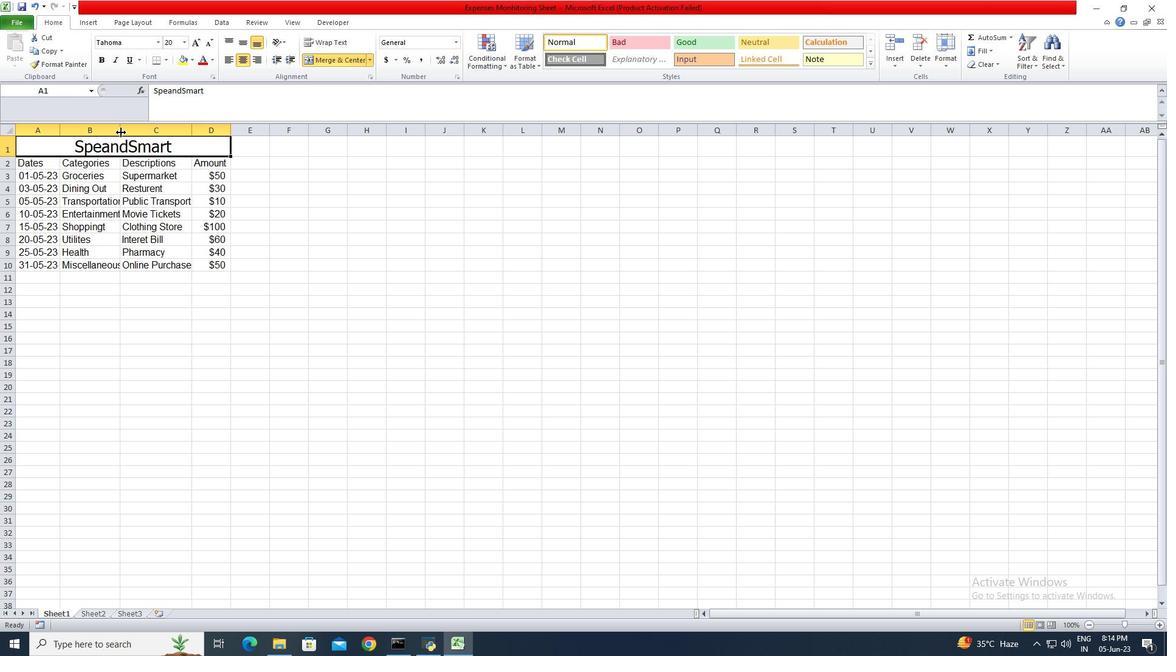 
Action: Mouse pressed left at (121, 131)
Screenshot: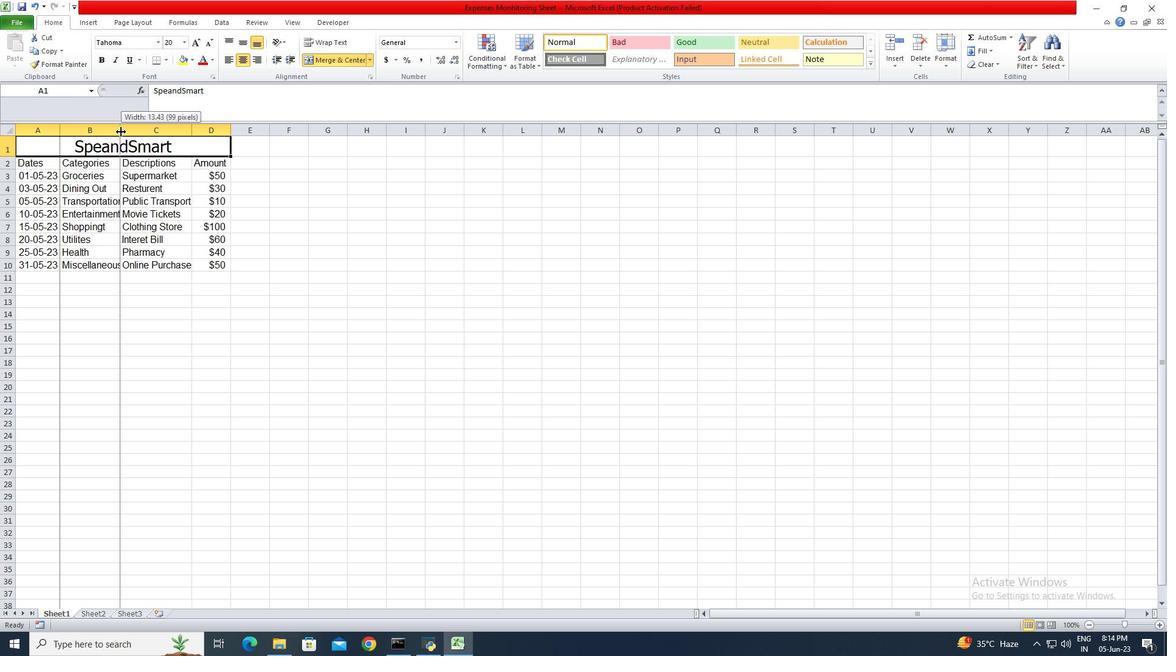 
Action: Mouse moved to (200, 128)
Screenshot: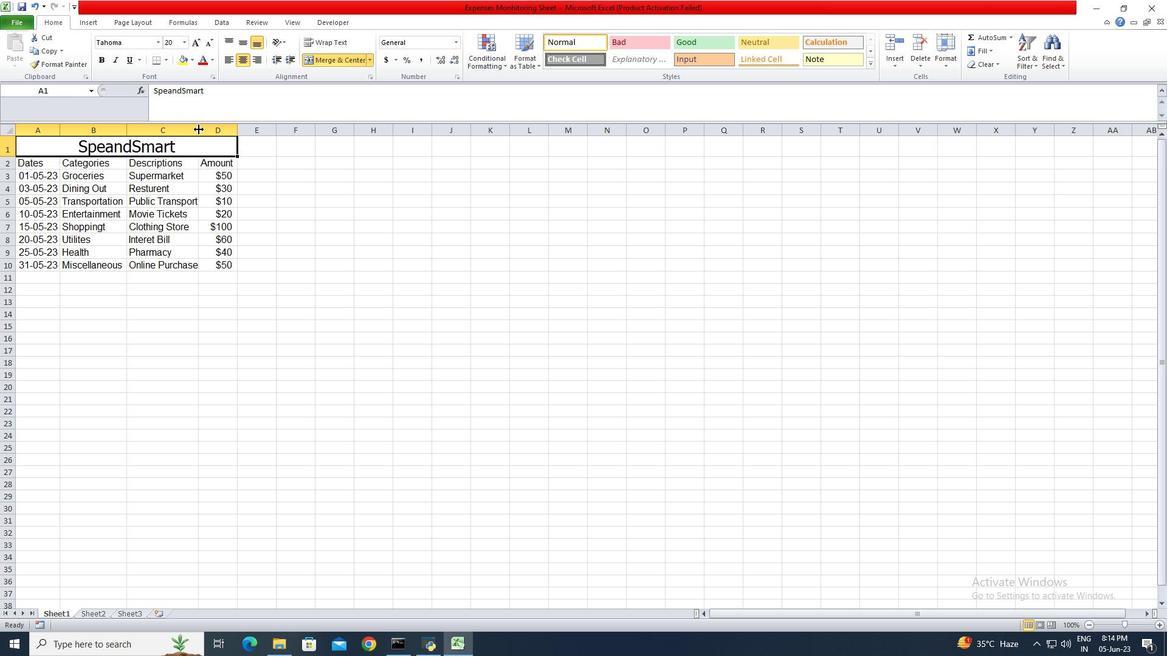 
Action: Mouse pressed left at (200, 128)
Screenshot: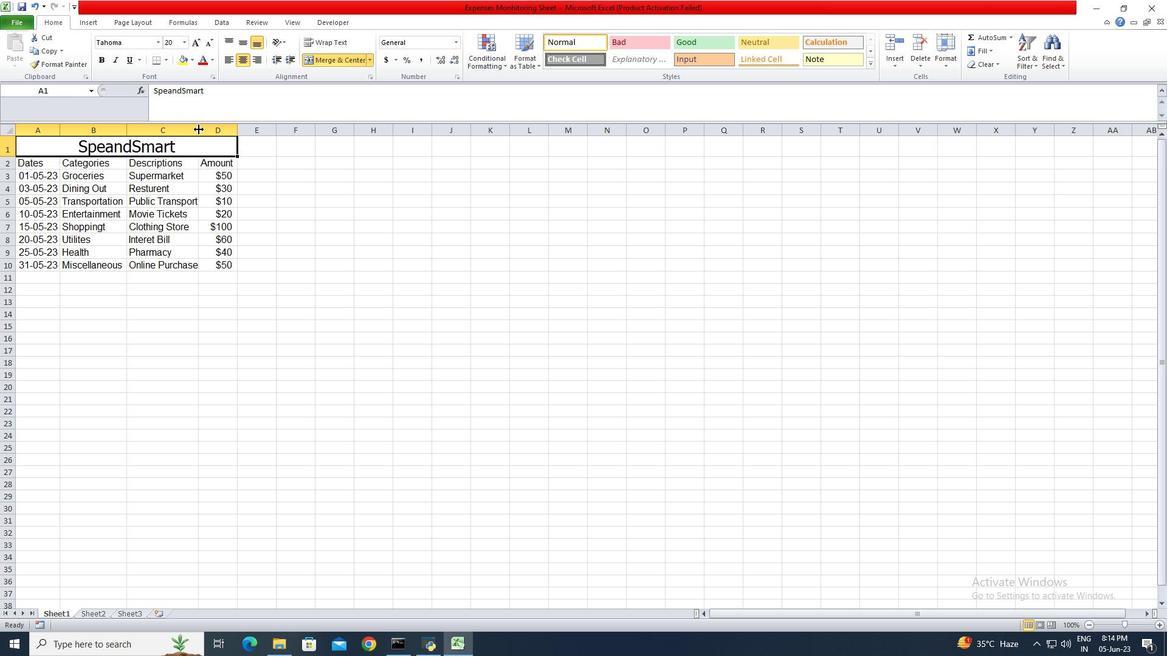 
Action: Mouse pressed left at (200, 128)
Screenshot: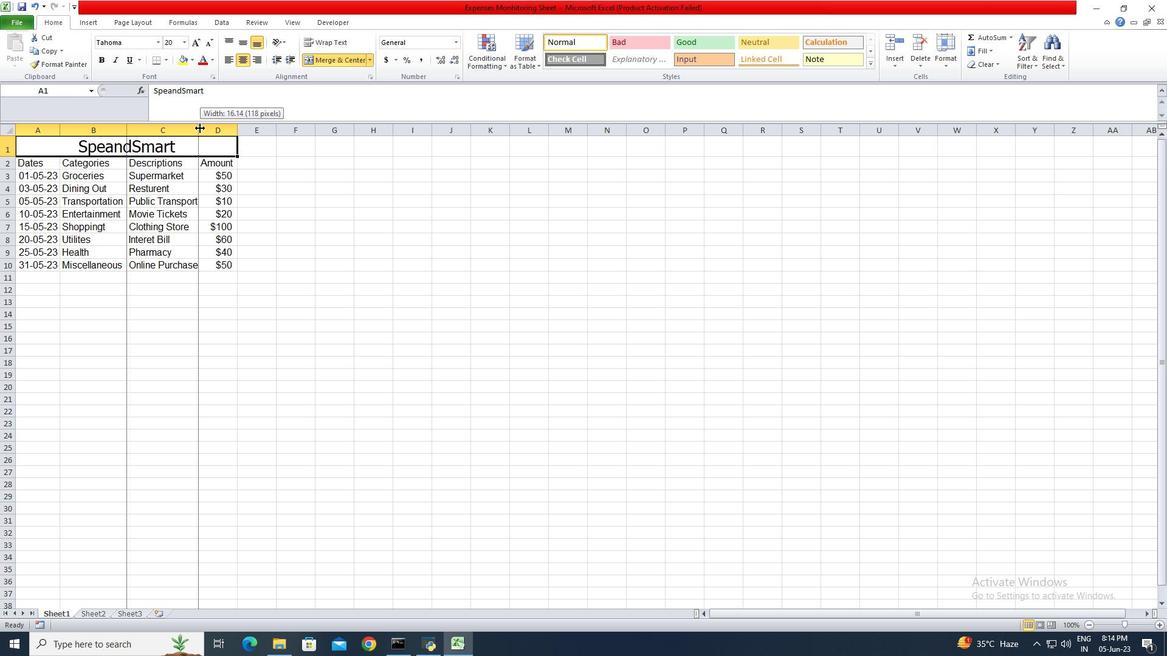 
Action: Mouse moved to (240, 133)
Screenshot: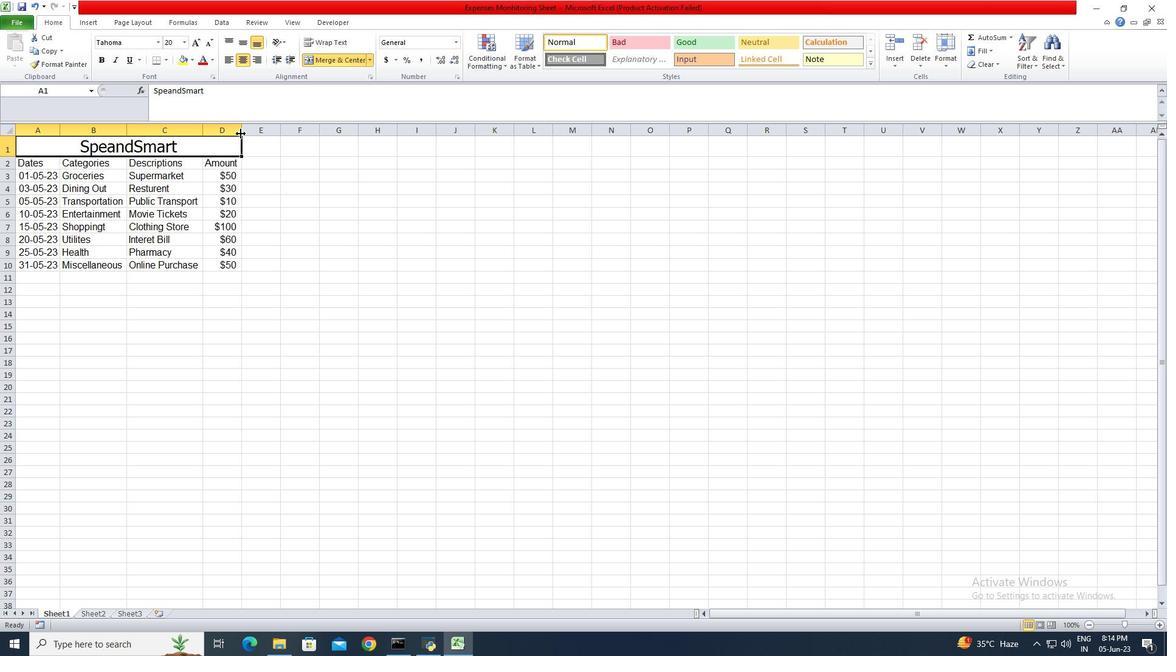 
Action: Mouse pressed left at (240, 133)
Screenshot: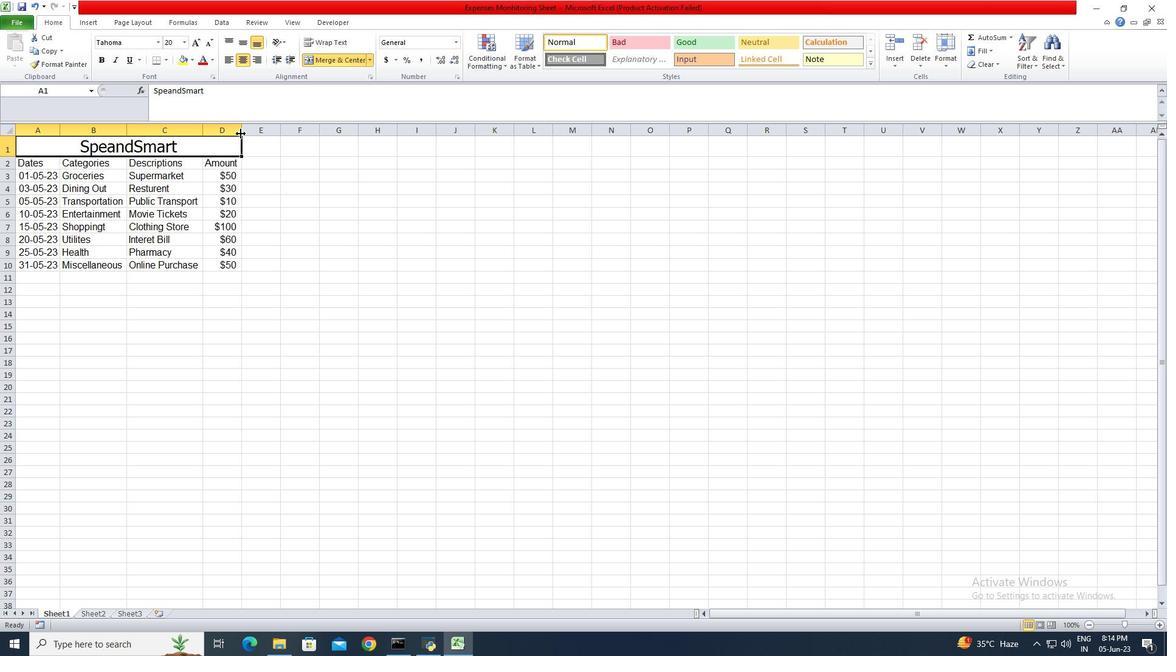 
Action: Mouse pressed left at (240, 133)
Screenshot: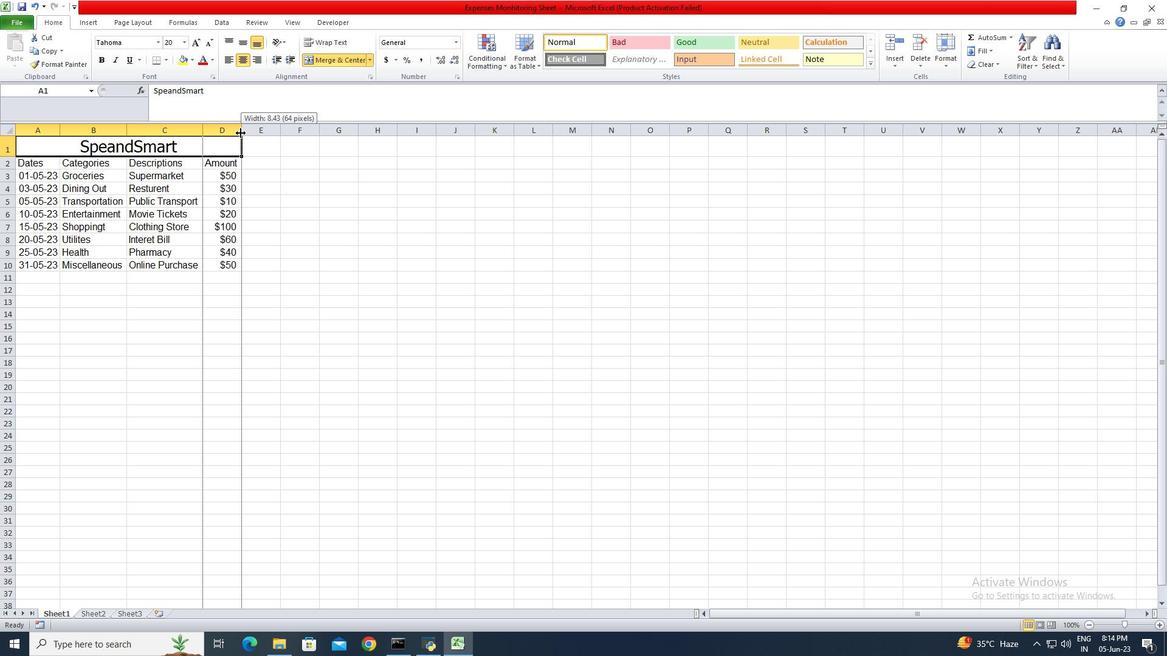 
Action: Mouse moved to (52, 141)
Screenshot: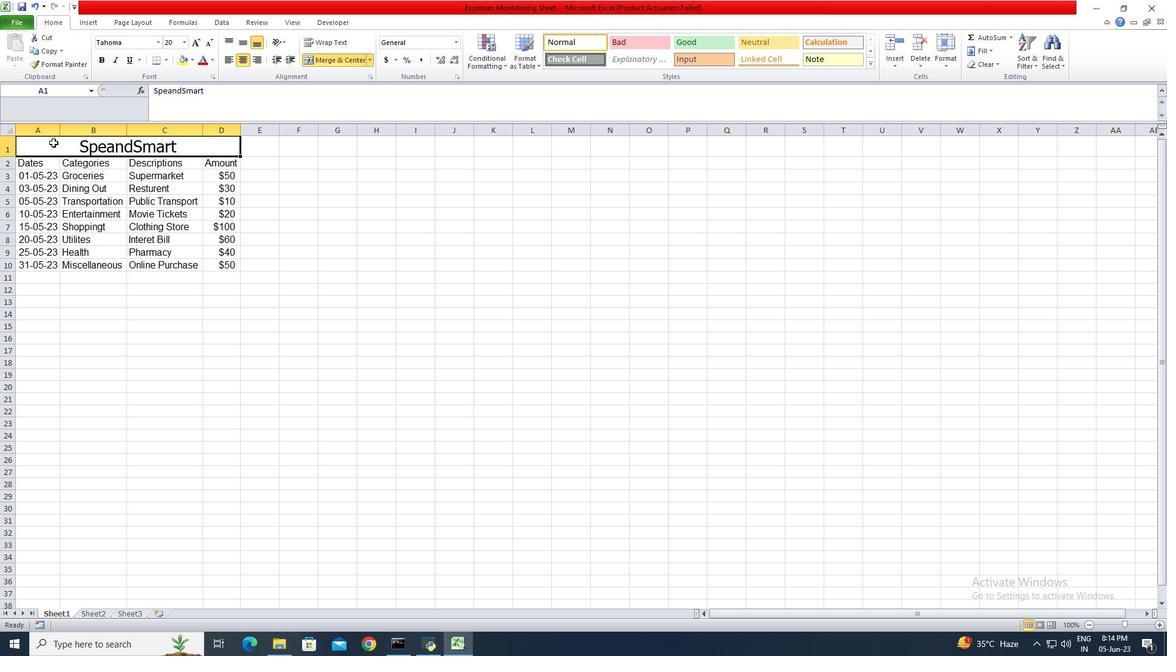 
Action: Mouse pressed left at (52, 141)
Screenshot: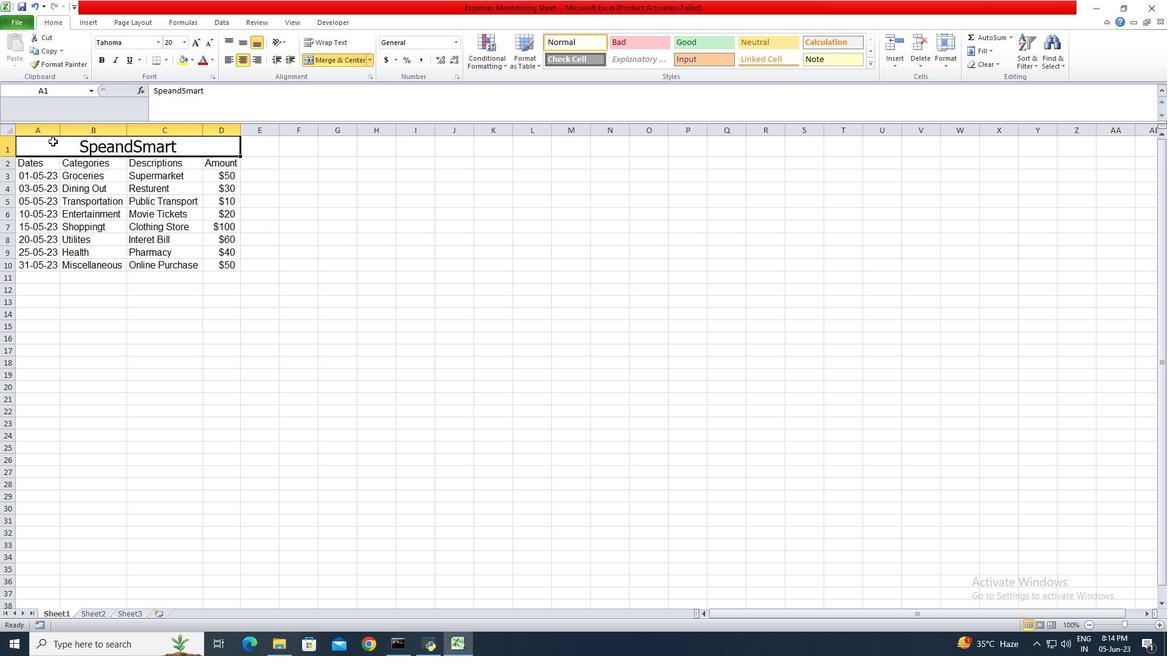 
Action: Mouse moved to (224, 59)
Screenshot: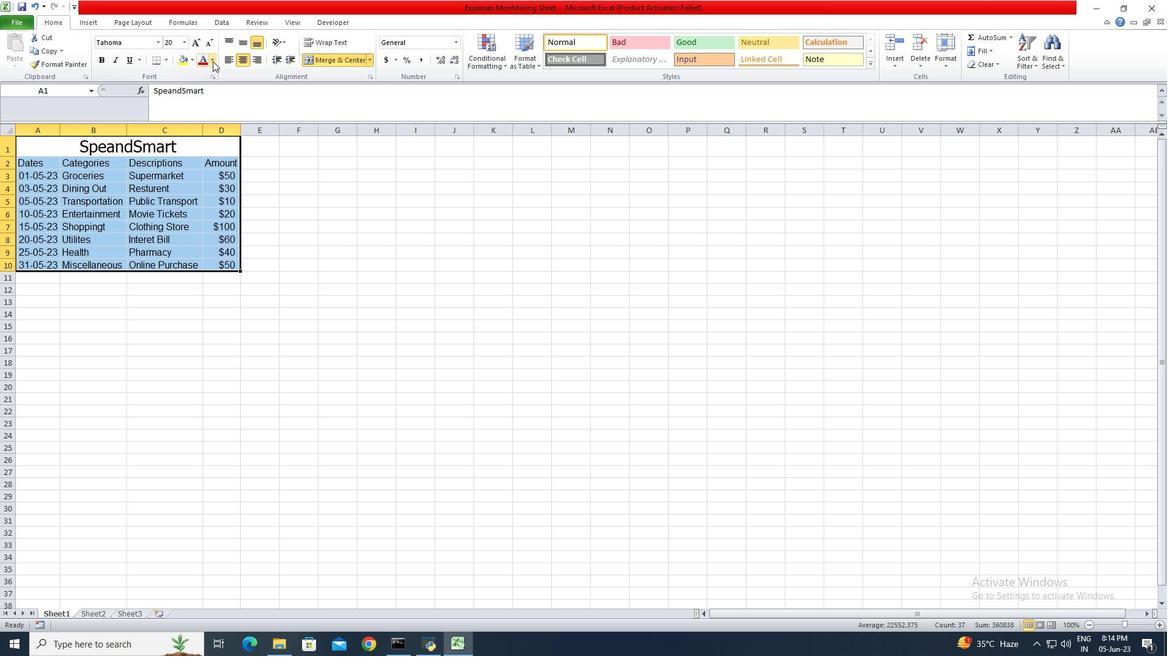 
Action: Mouse pressed left at (224, 59)
Screenshot: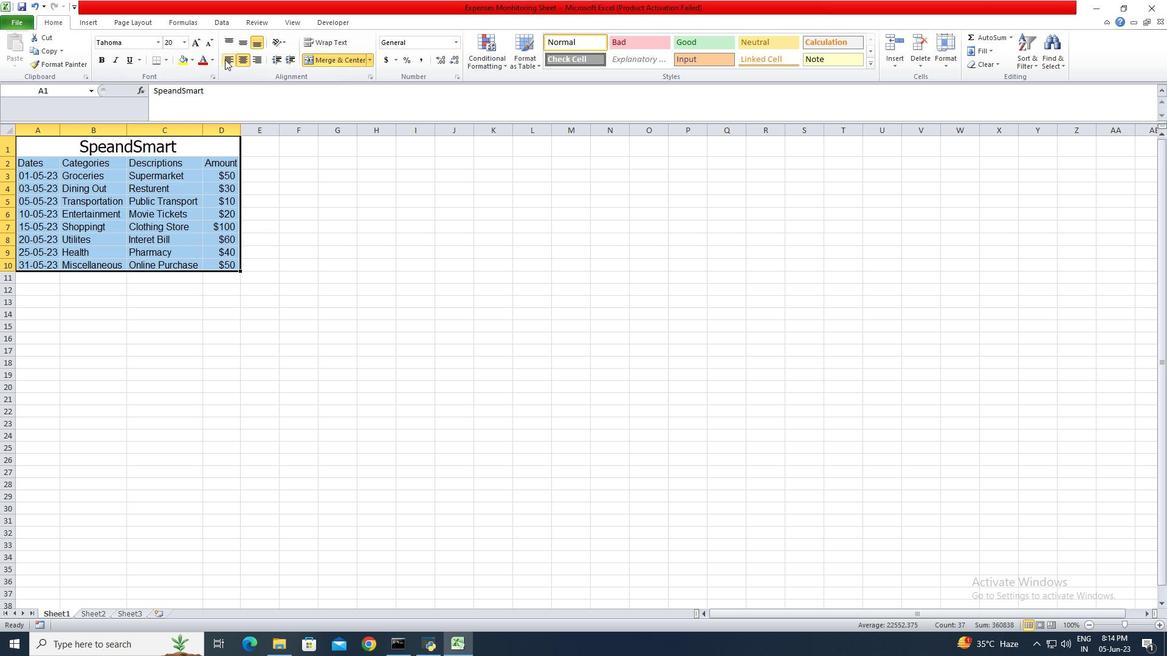
Action: Mouse moved to (24, 19)
Screenshot: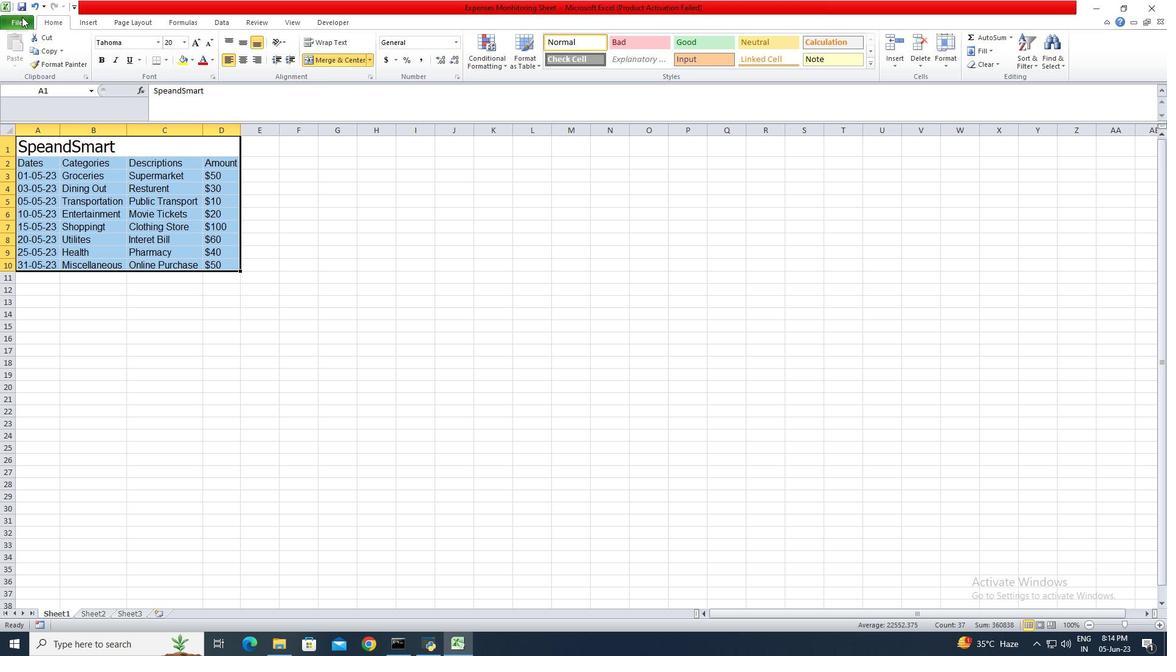 
Action: Mouse pressed left at (24, 19)
Screenshot: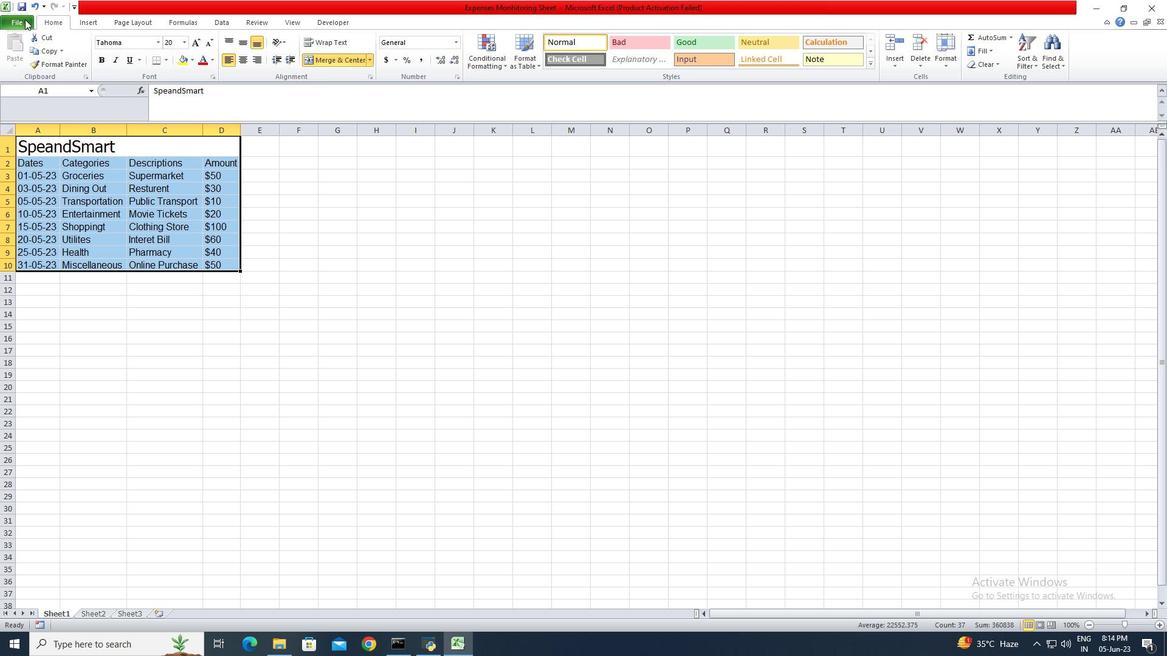 
Action: Mouse moved to (34, 40)
Screenshot: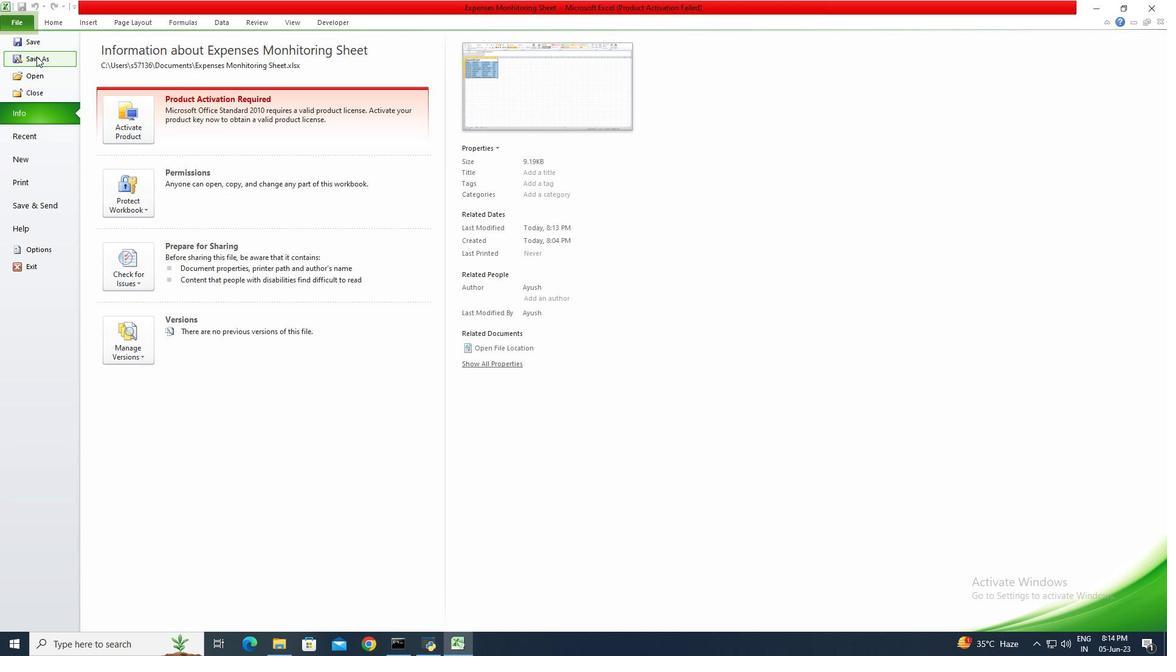 
Action: Mouse pressed left at (34, 40)
Screenshot: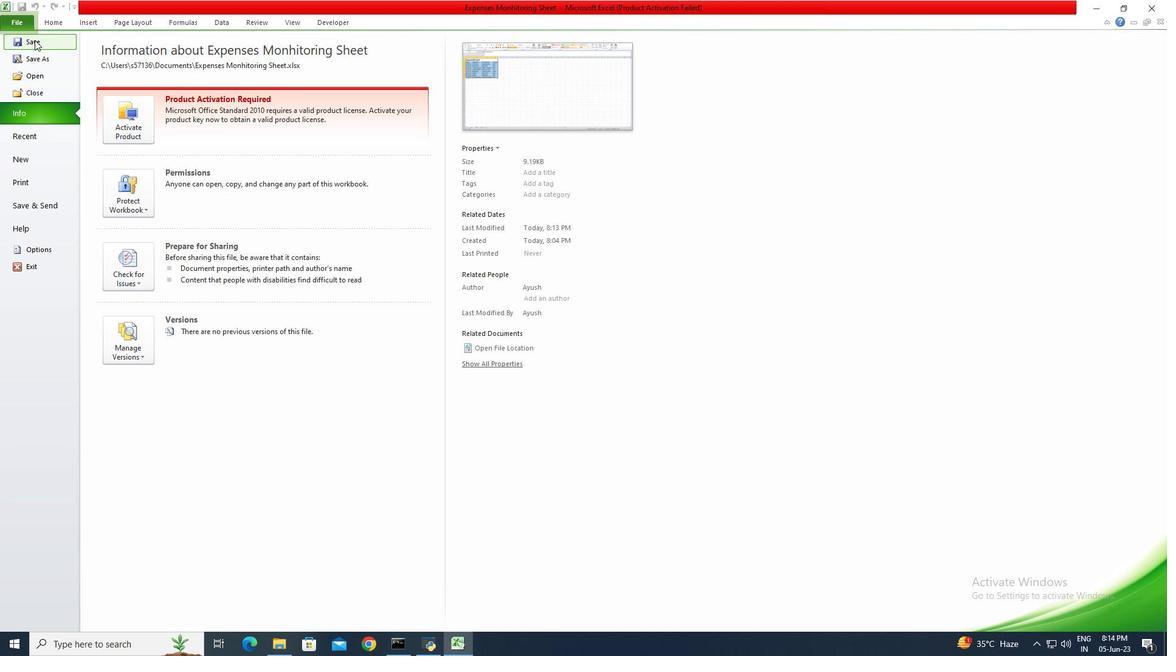 
Action: Mouse moved to (36, 40)
Screenshot: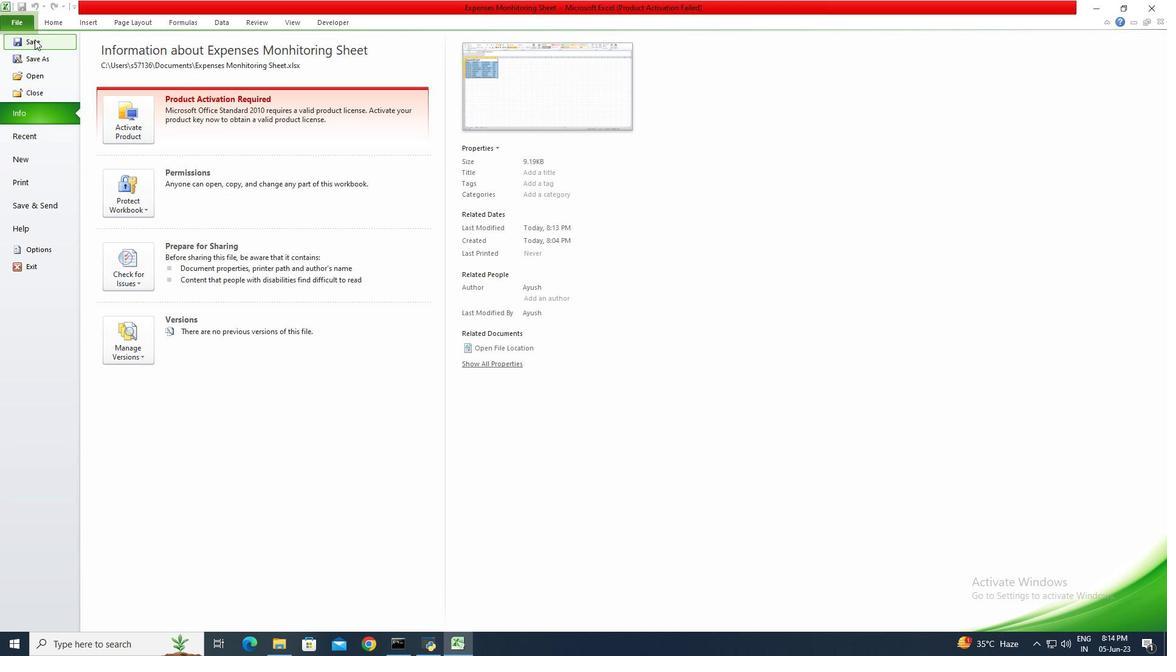 
